 Task: Find a one-way flight from Aswan to Lima on December 27, using British Airways, departing between 10:00 AM and 12:00 PM.
Action: Mouse pressed left at (277, 196)
Screenshot: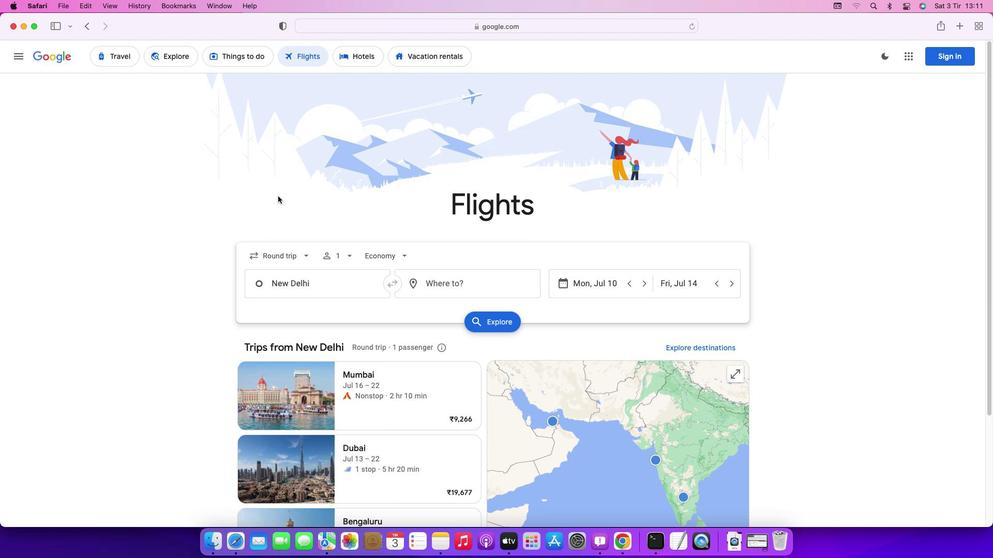 
Action: Mouse moved to (279, 260)
Screenshot: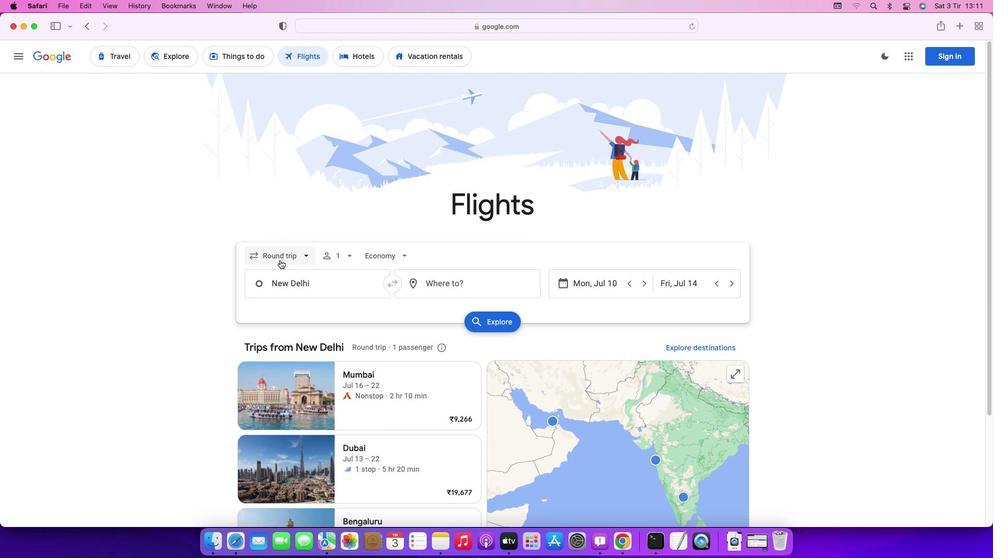 
Action: Mouse pressed left at (279, 260)
Screenshot: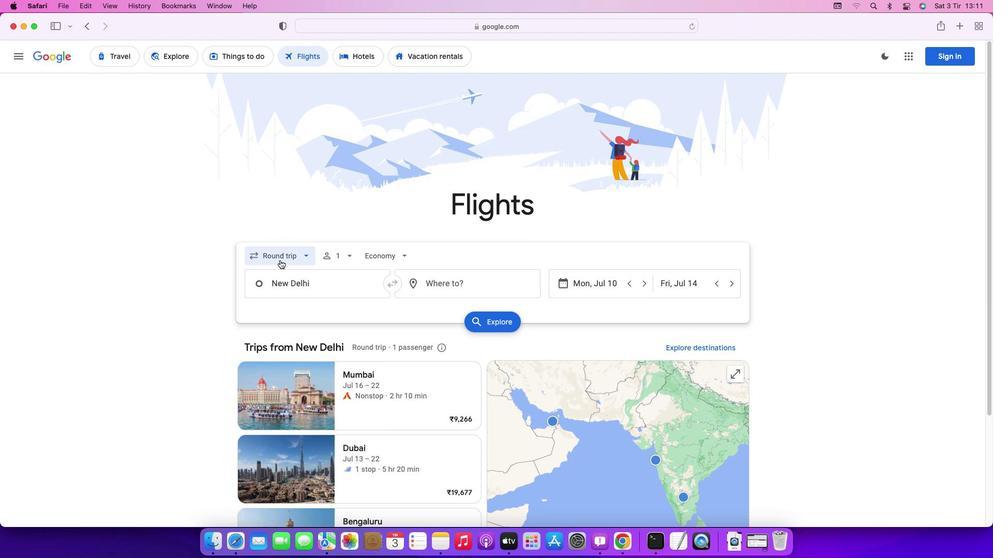 
Action: Mouse moved to (279, 308)
Screenshot: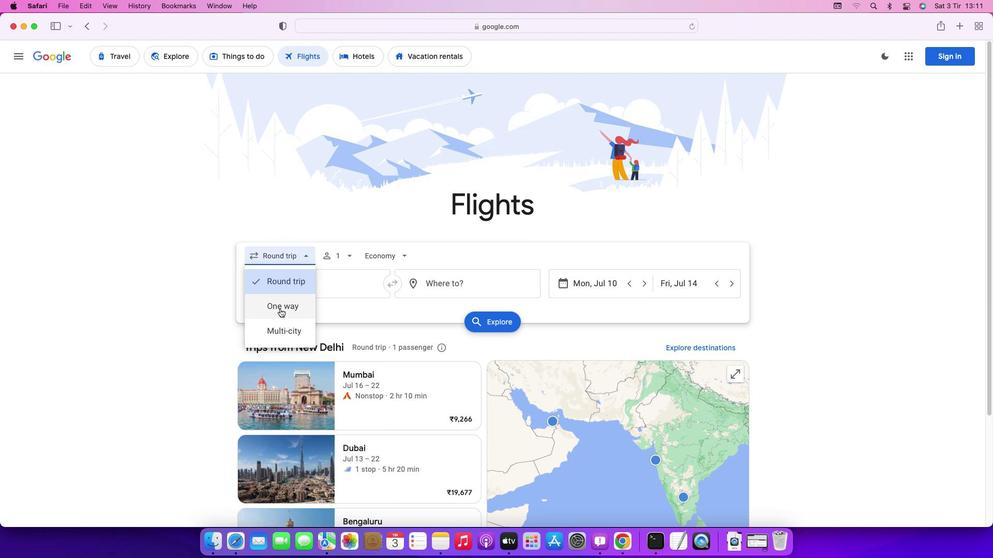 
Action: Mouse pressed left at (279, 308)
Screenshot: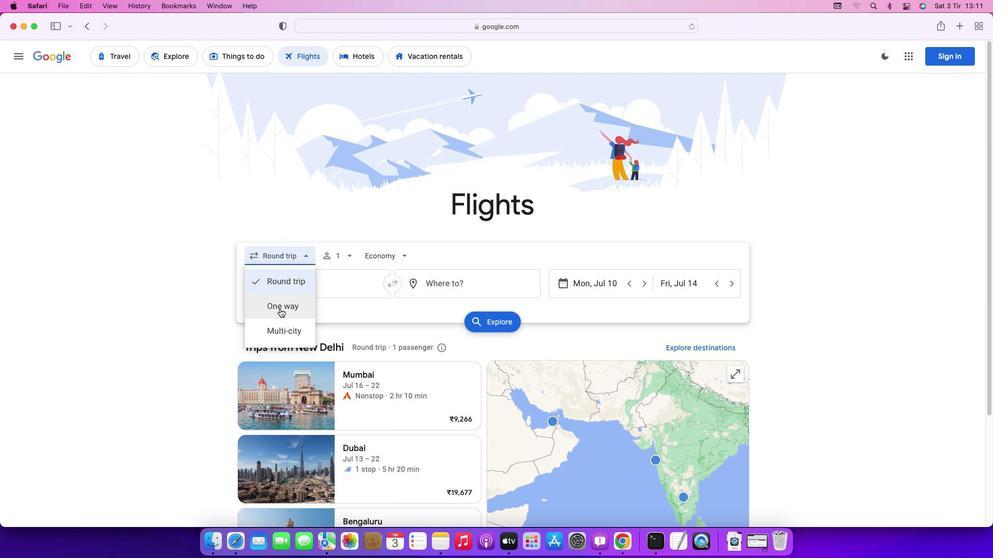 
Action: Mouse moved to (342, 258)
Screenshot: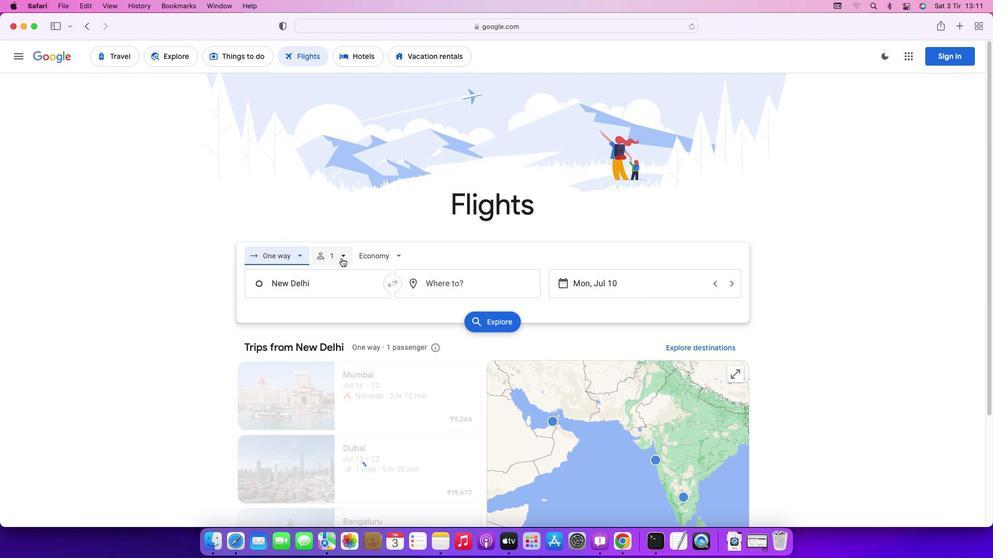 
Action: Mouse pressed left at (342, 258)
Screenshot: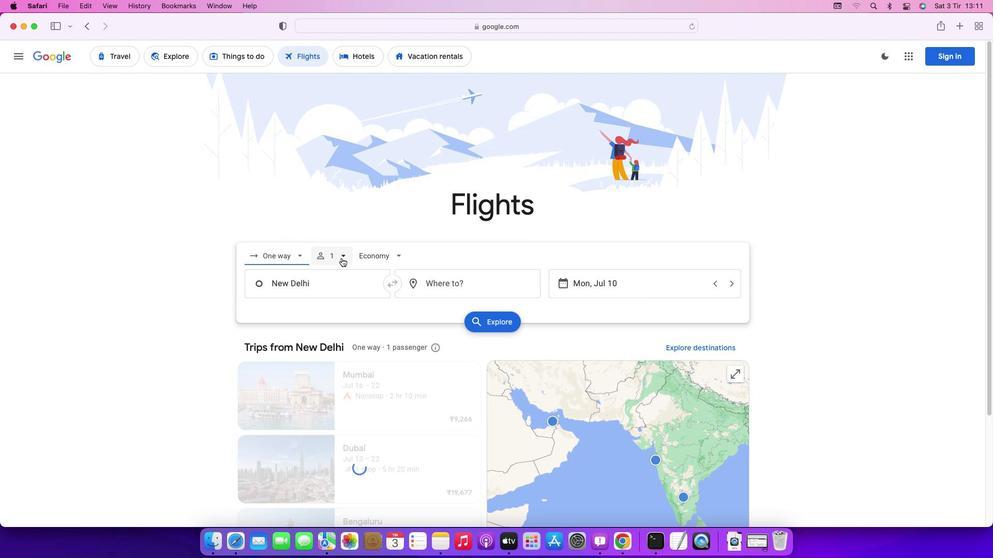 
Action: Mouse moved to (425, 282)
Screenshot: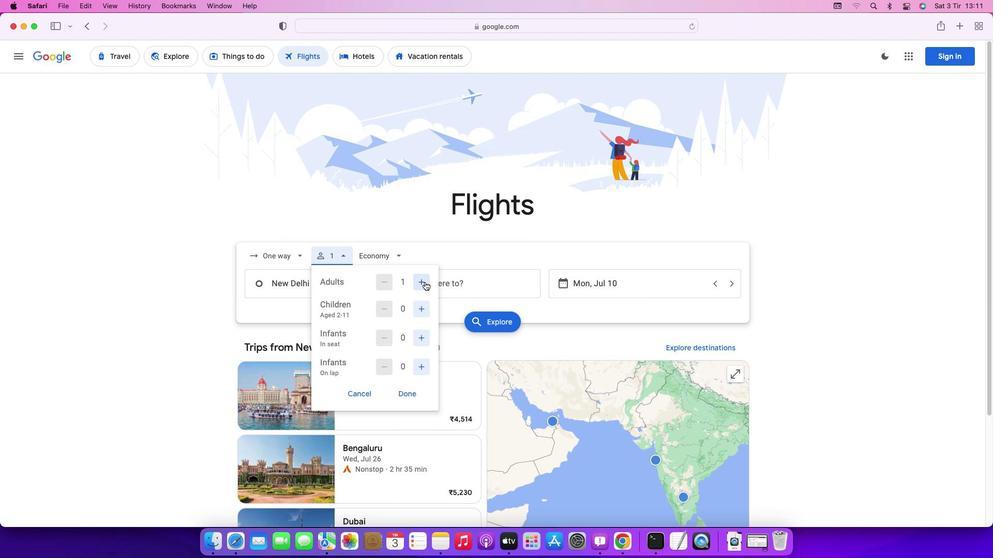 
Action: Mouse pressed left at (425, 282)
Screenshot: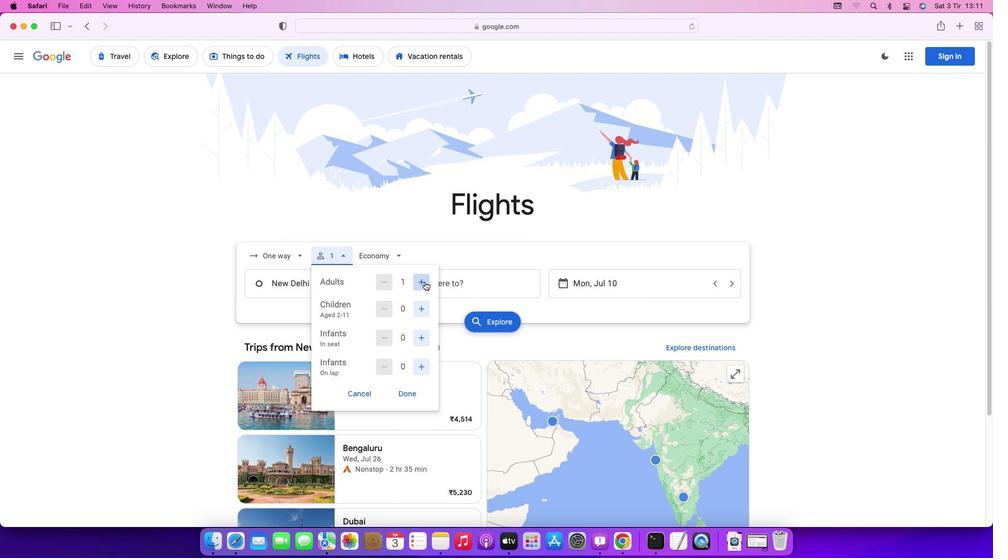 
Action: Mouse moved to (420, 309)
Screenshot: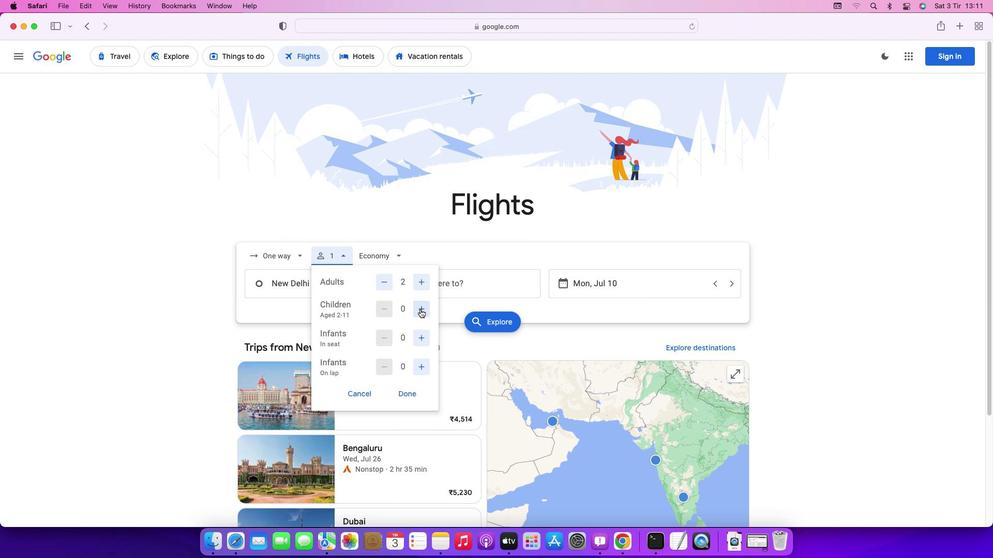 
Action: Mouse pressed left at (420, 309)
Screenshot: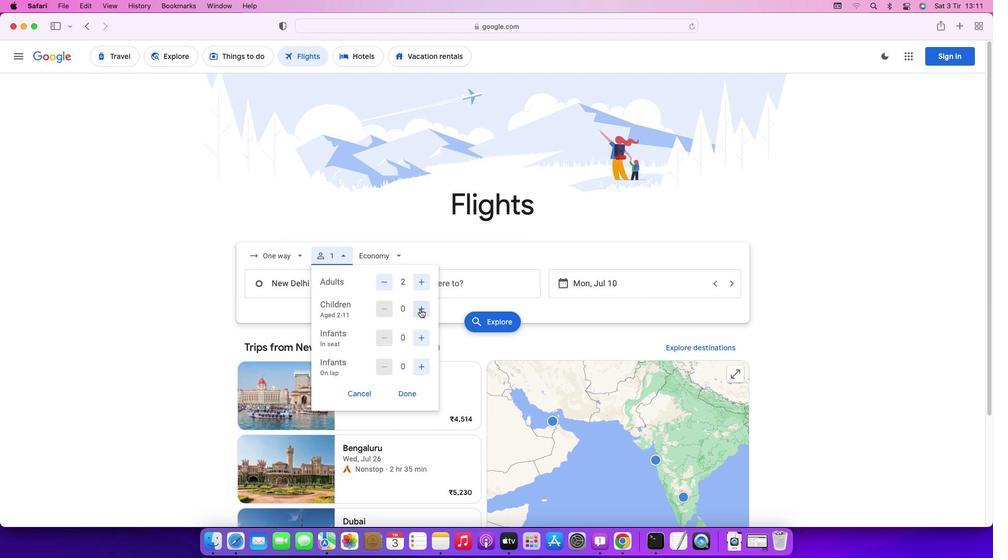 
Action: Mouse pressed left at (420, 309)
Screenshot: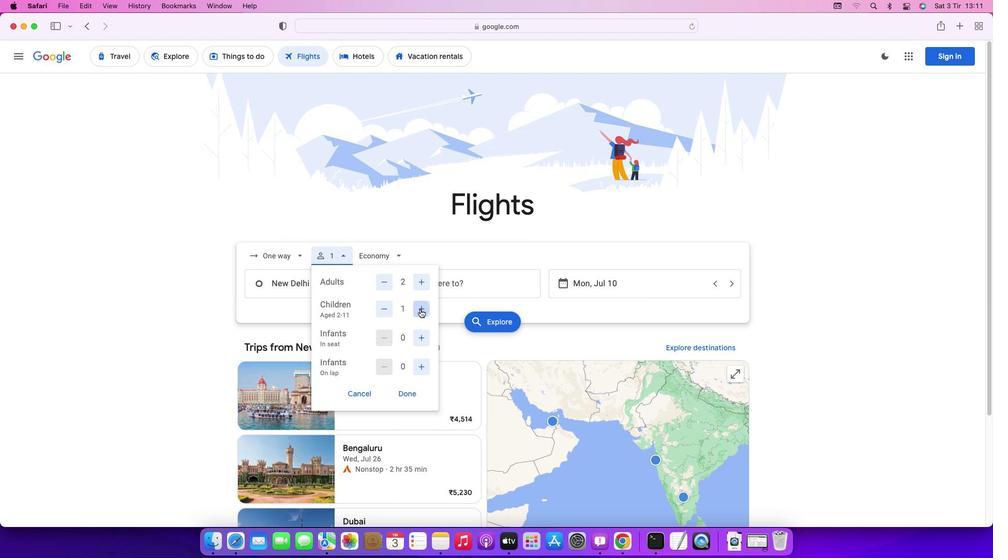 
Action: Mouse moved to (408, 392)
Screenshot: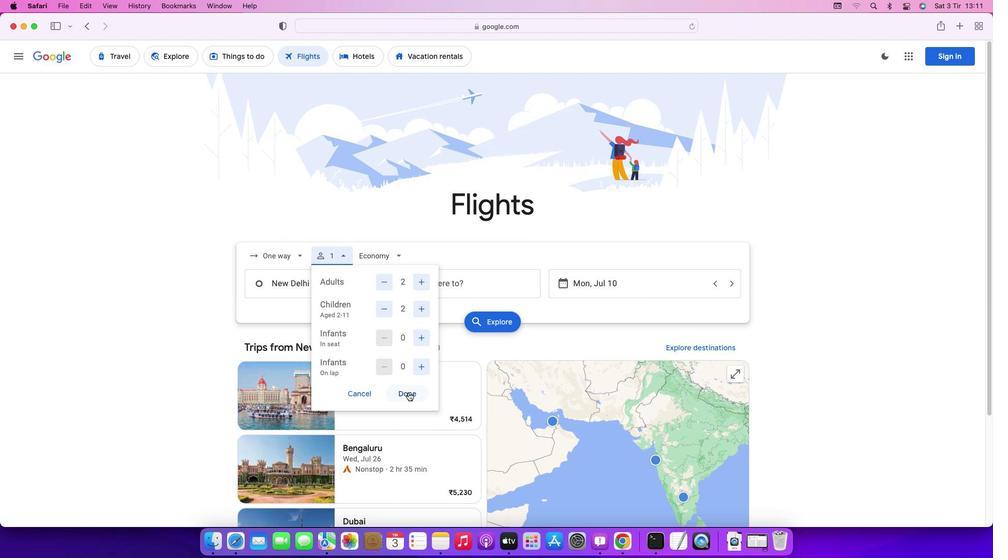 
Action: Mouse pressed left at (408, 392)
Screenshot: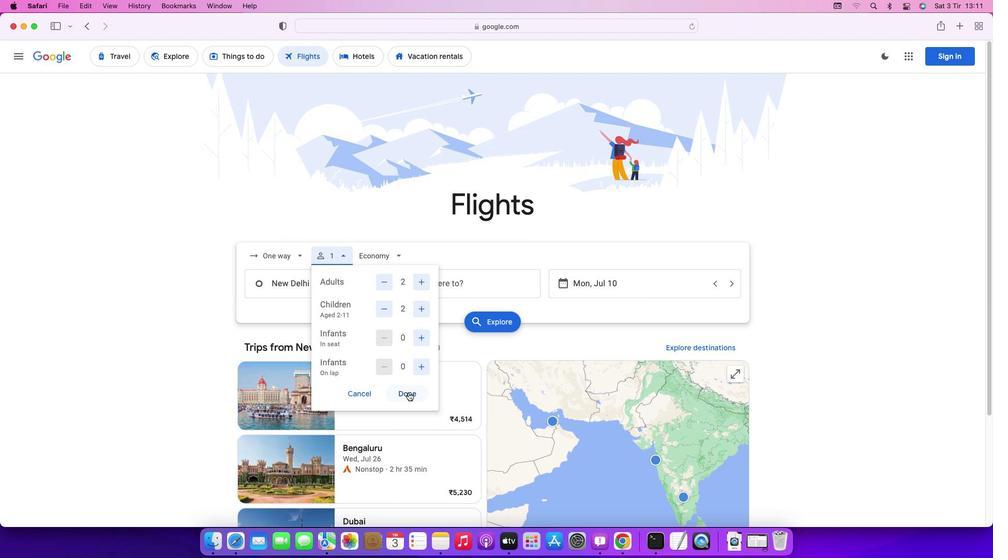 
Action: Mouse moved to (393, 259)
Screenshot: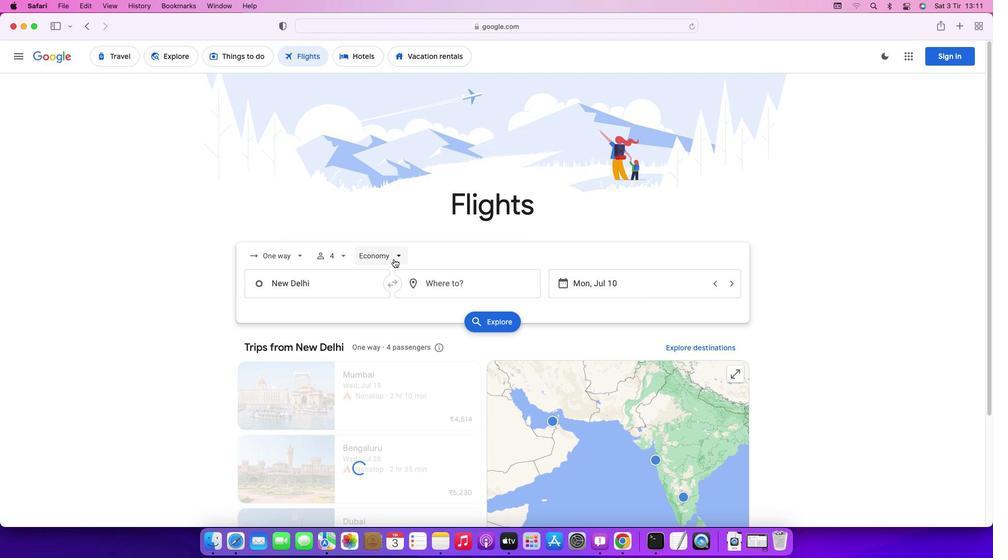 
Action: Mouse pressed left at (393, 259)
Screenshot: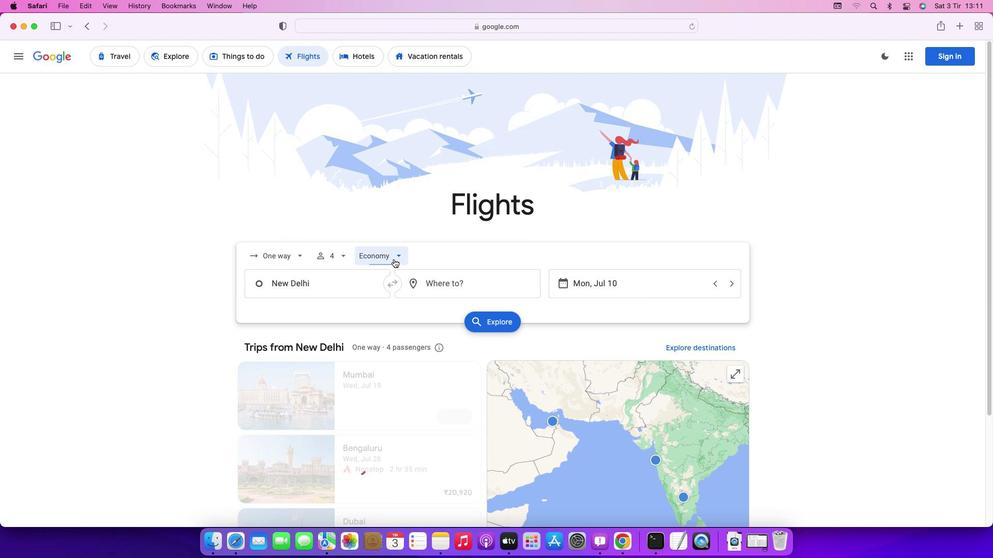 
Action: Mouse moved to (398, 281)
Screenshot: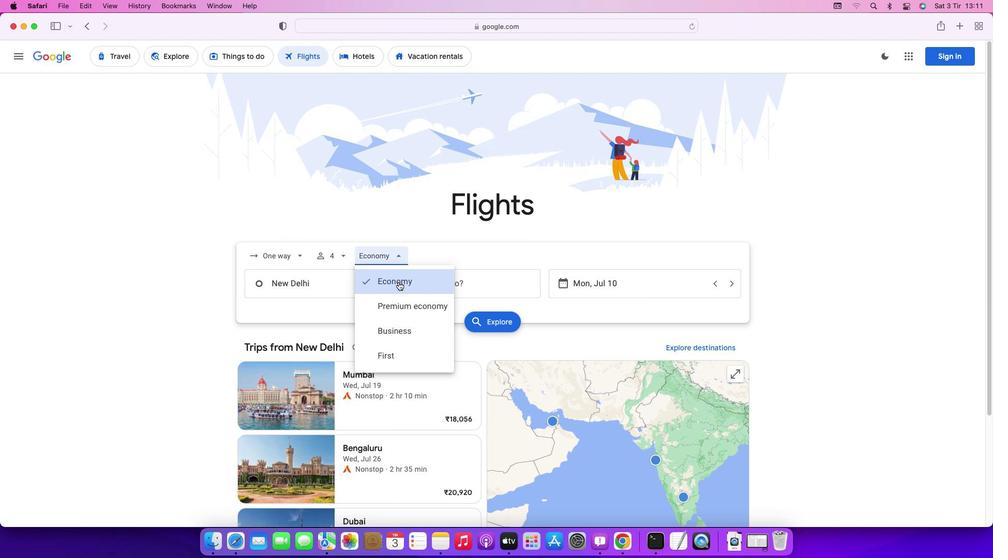 
Action: Mouse pressed left at (398, 281)
Screenshot: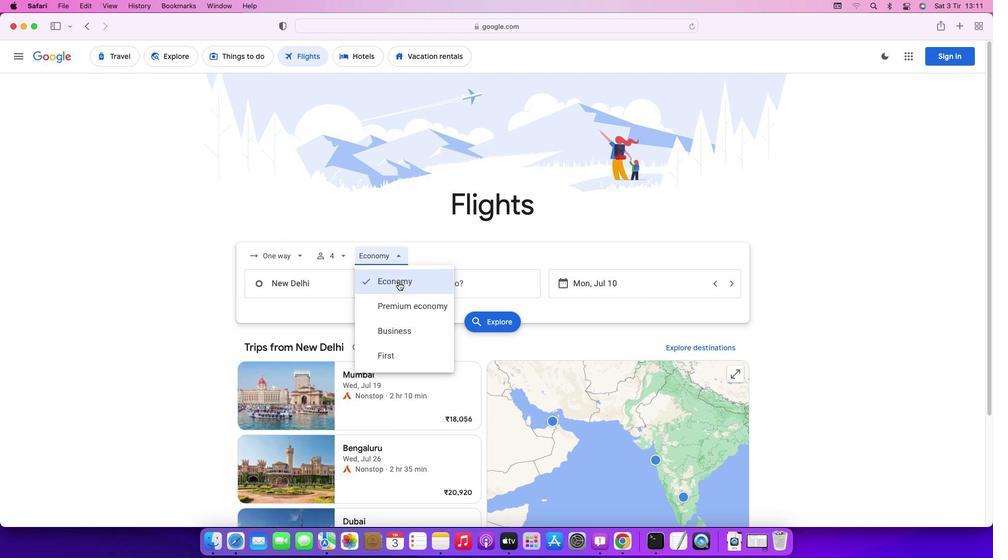 
Action: Mouse moved to (321, 287)
Screenshot: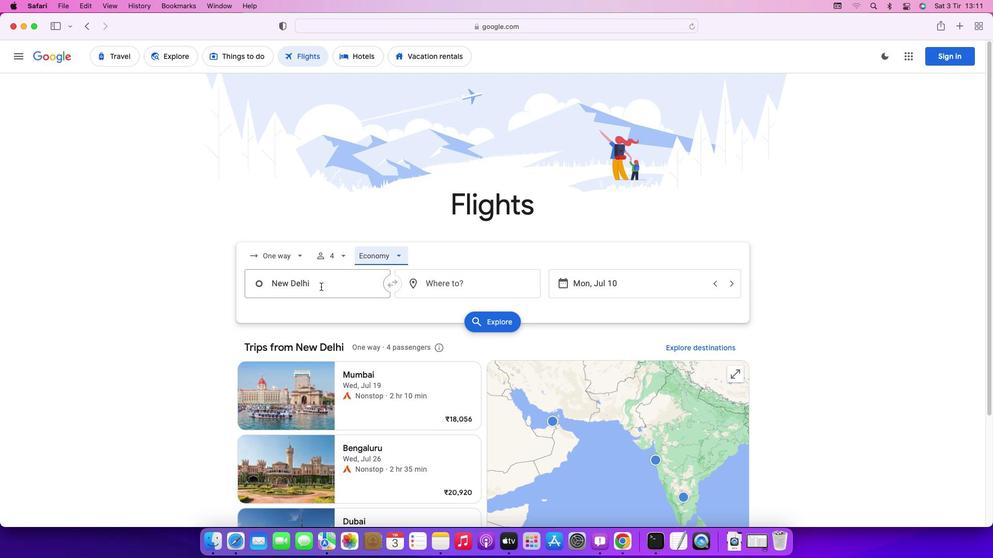 
Action: Mouse pressed left at (321, 287)
Screenshot: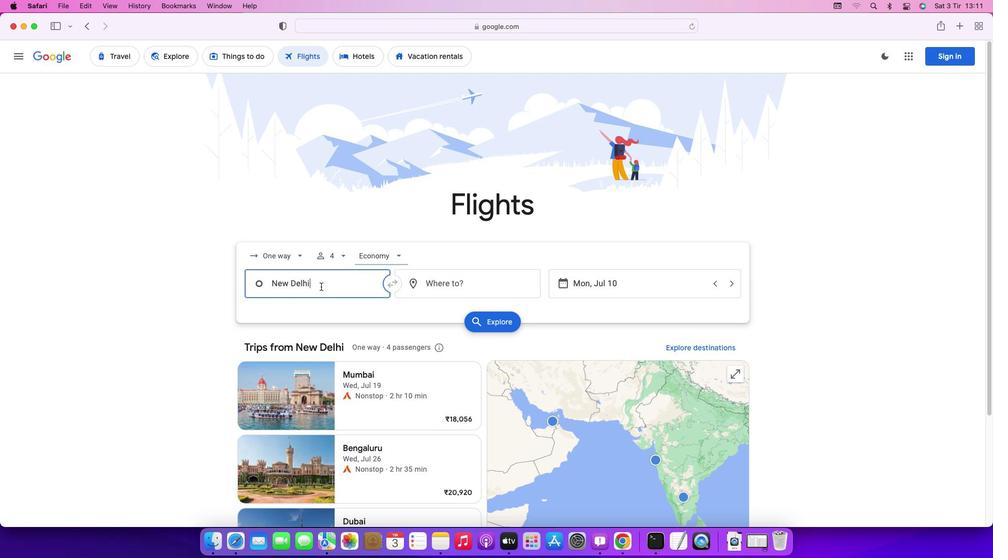 
Action: Mouse moved to (320, 286)
Screenshot: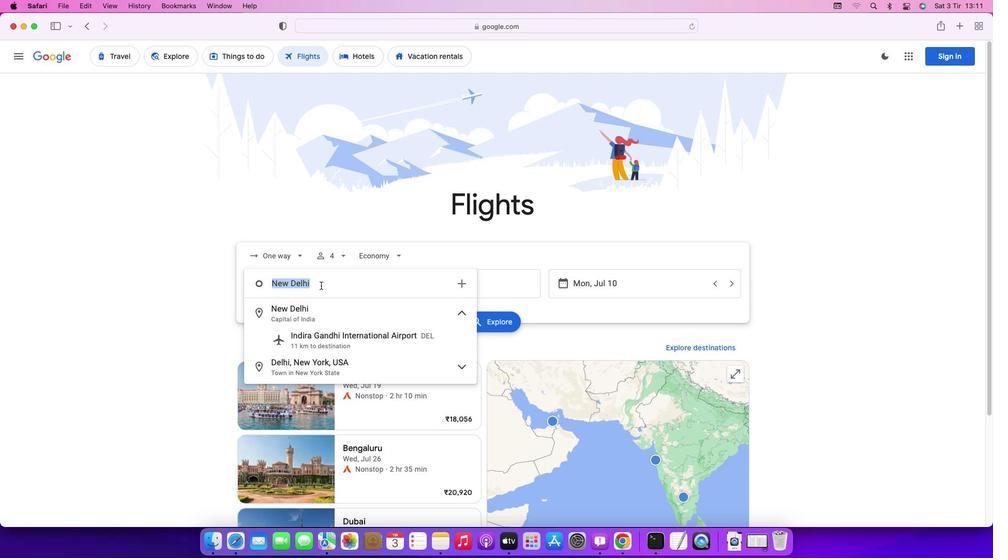 
Action: Key pressed Key.backspaceKey.caps_lock'A'Key.caps_lock's''w''a''n'Key.enter
Screenshot: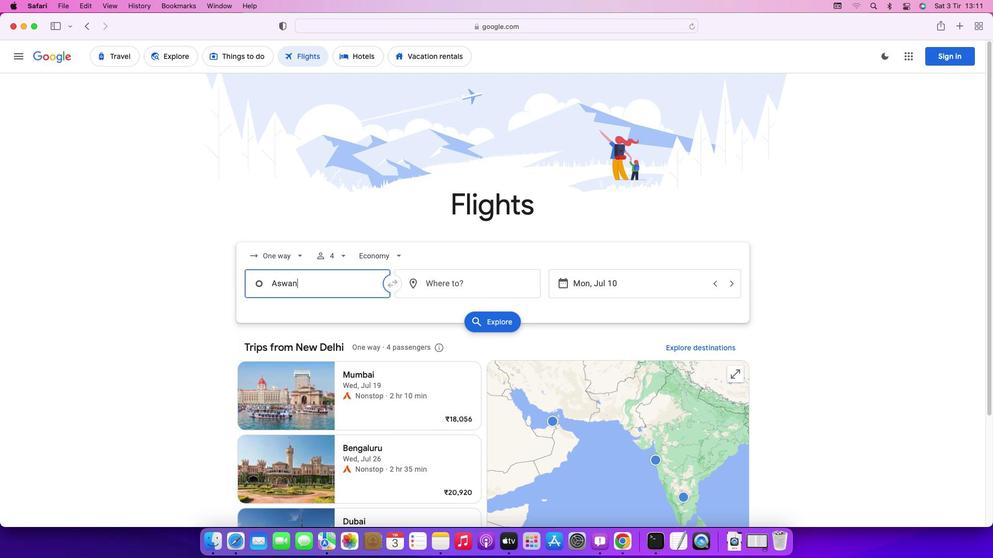 
Action: Mouse moved to (455, 283)
Screenshot: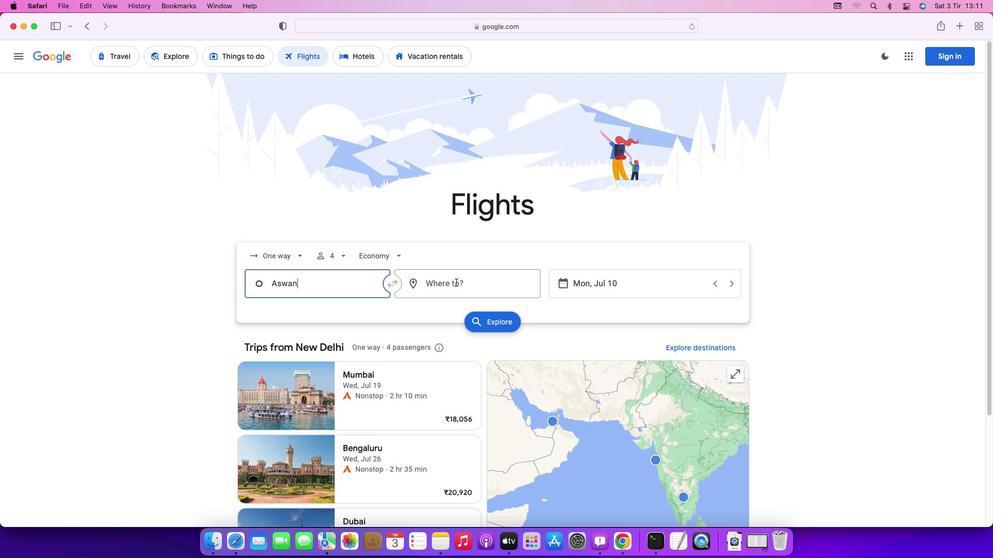 
Action: Mouse pressed left at (455, 283)
Screenshot: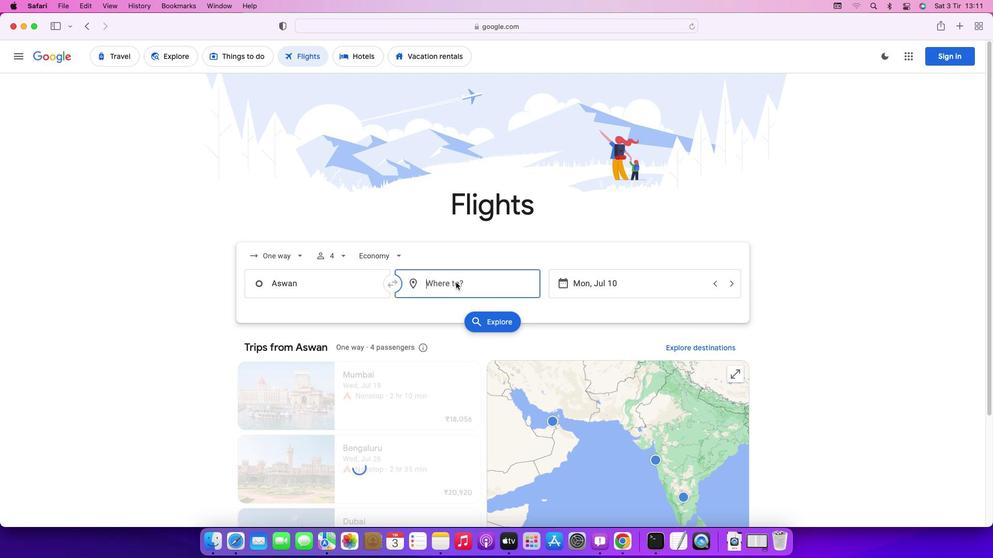 
Action: Key pressed Key.caps_lock'L'Key.caps_lock'i''m''a'Key.enter
Screenshot: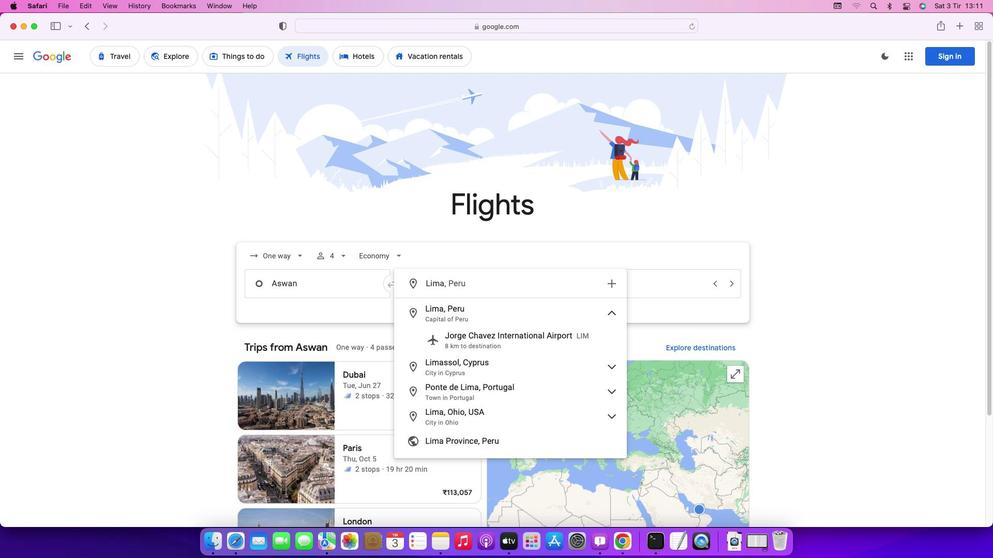 
Action: Mouse moved to (631, 277)
Screenshot: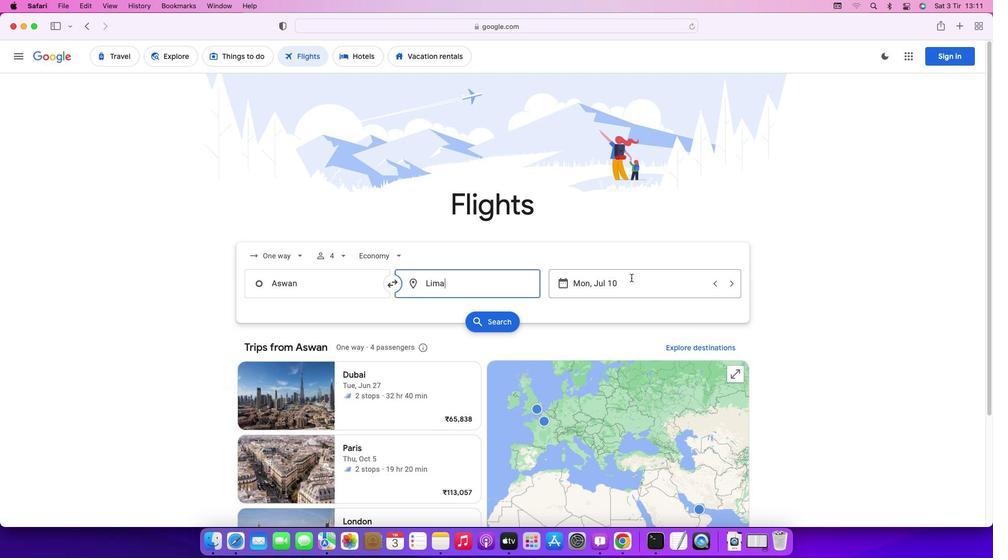 
Action: Mouse pressed left at (631, 277)
Screenshot: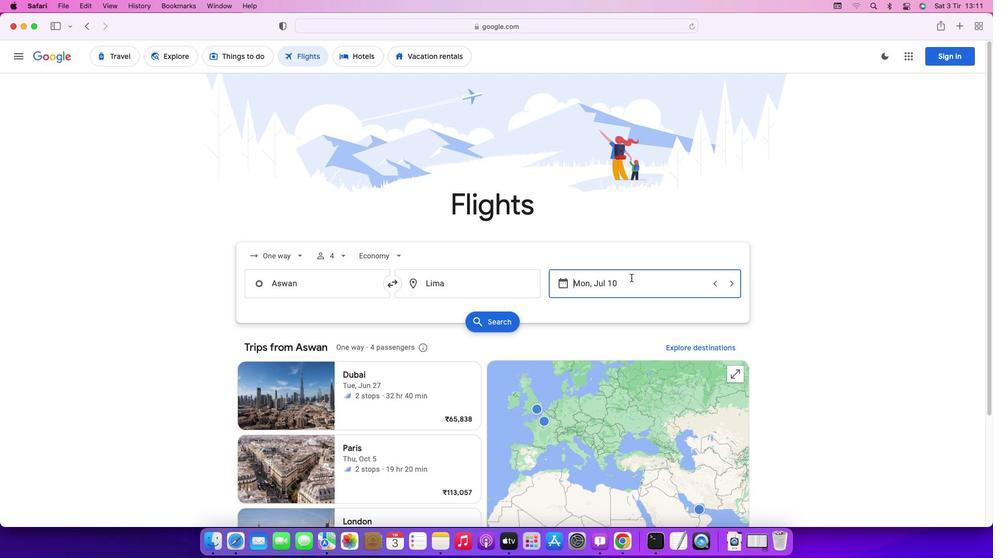 
Action: Mouse moved to (752, 389)
Screenshot: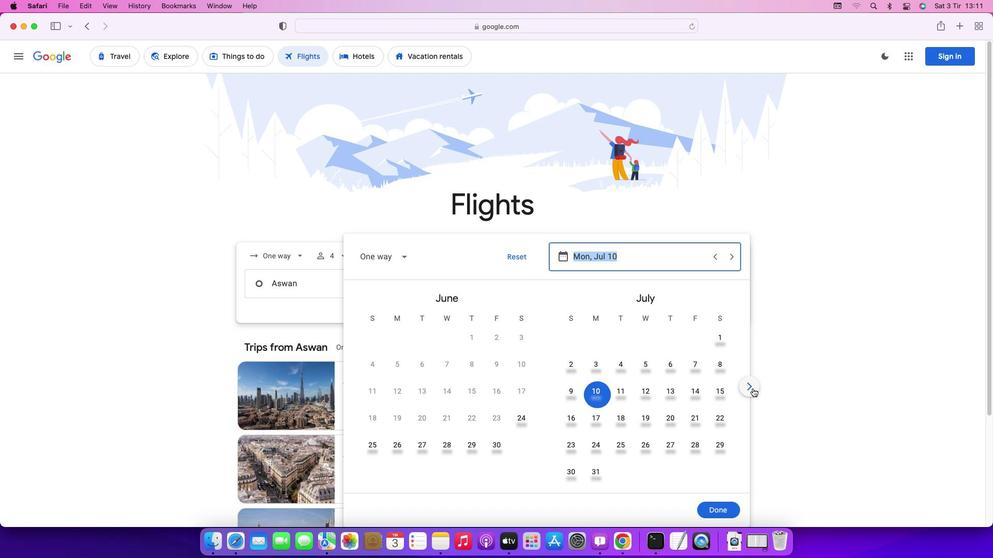 
Action: Mouse pressed left at (752, 389)
Screenshot: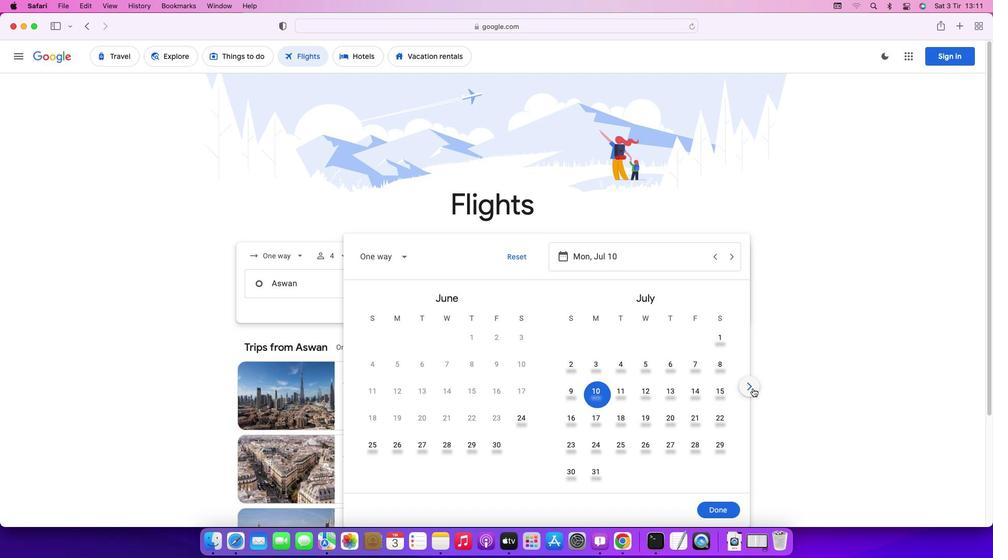 
Action: Mouse moved to (749, 387)
Screenshot: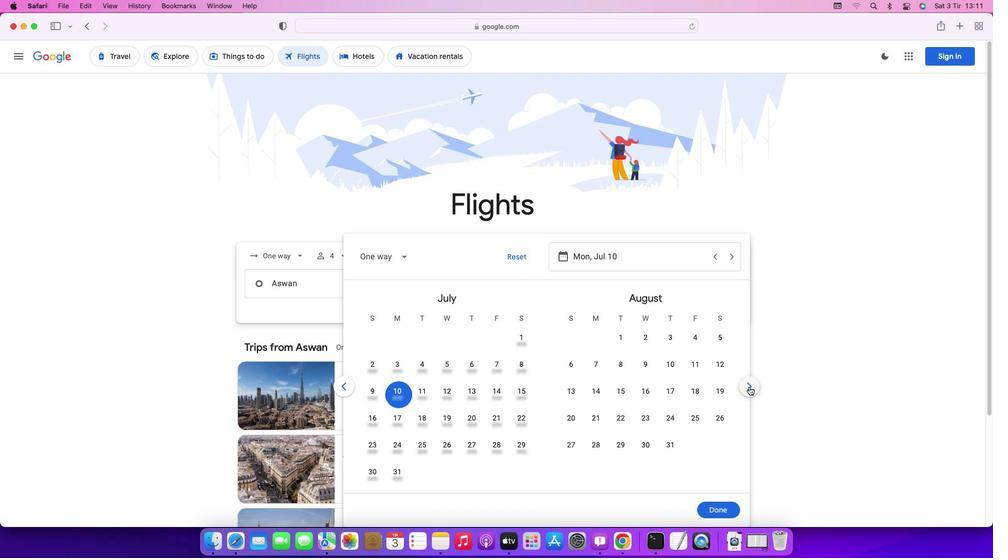 
Action: Mouse pressed left at (749, 387)
Screenshot: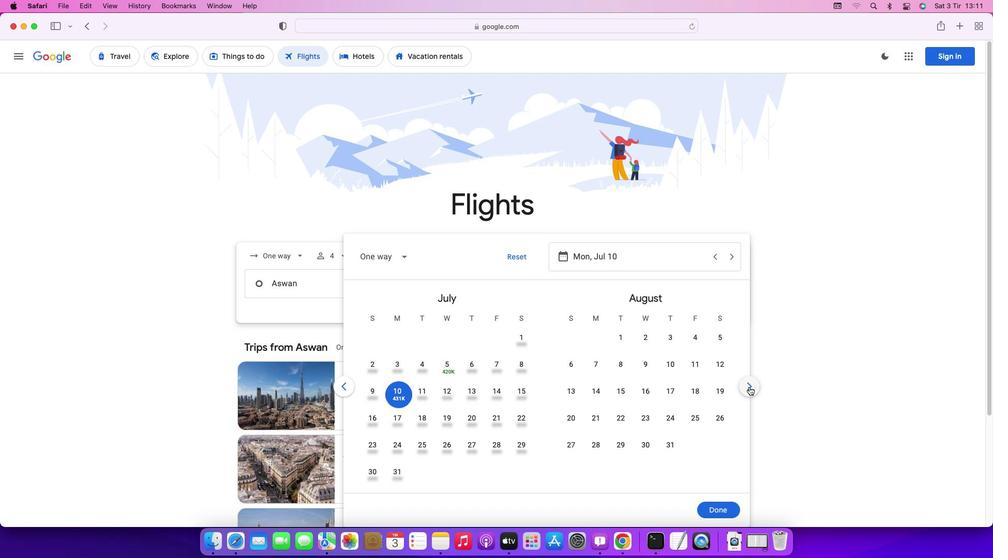 
Action: Mouse pressed left at (749, 387)
Screenshot: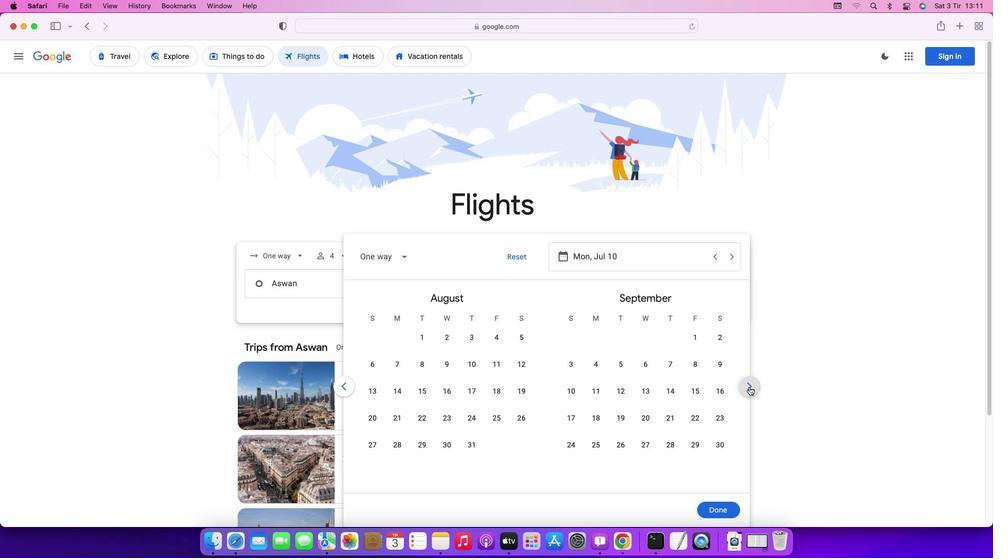 
Action: Mouse moved to (749, 387)
Screenshot: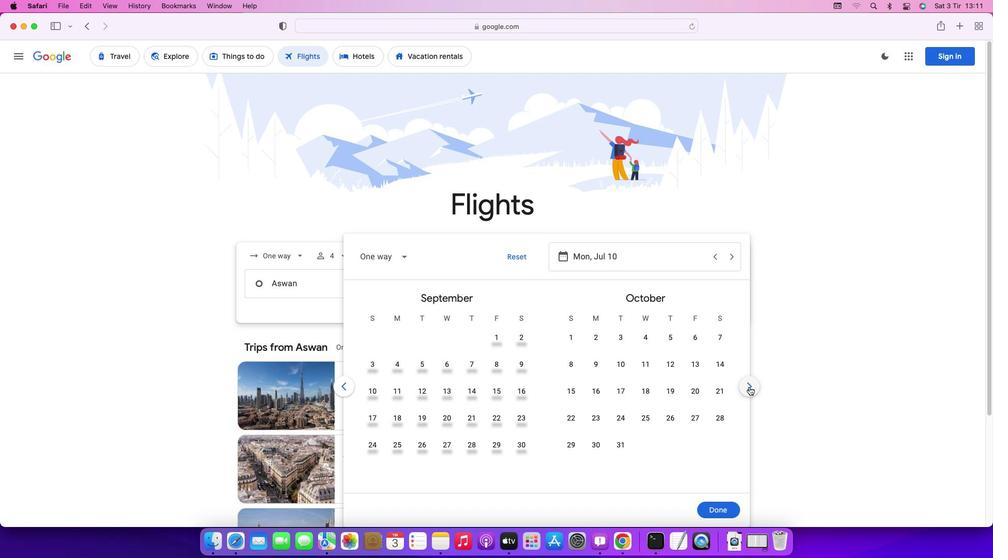 
Action: Mouse pressed left at (749, 387)
Screenshot: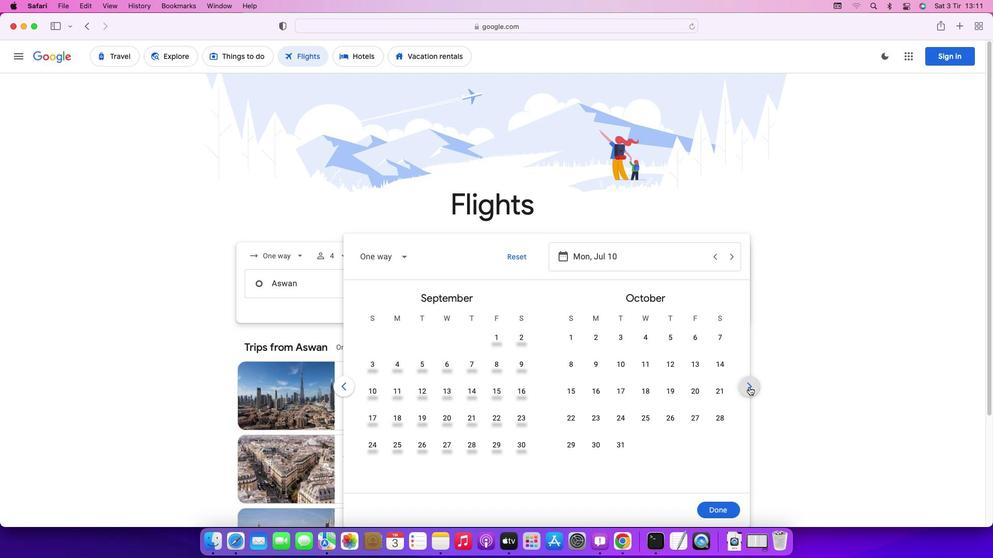 
Action: Mouse pressed left at (749, 387)
Screenshot: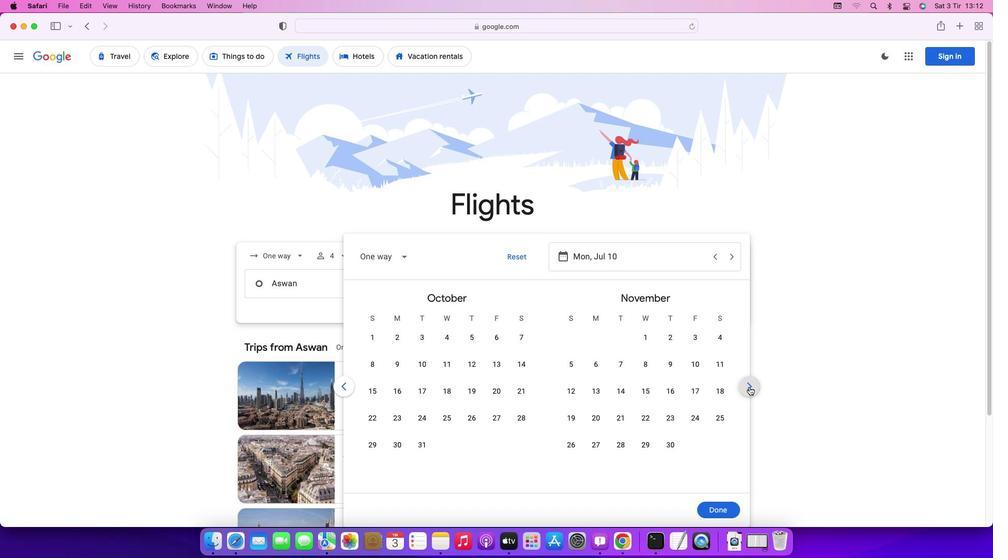 
Action: Mouse moved to (646, 446)
Screenshot: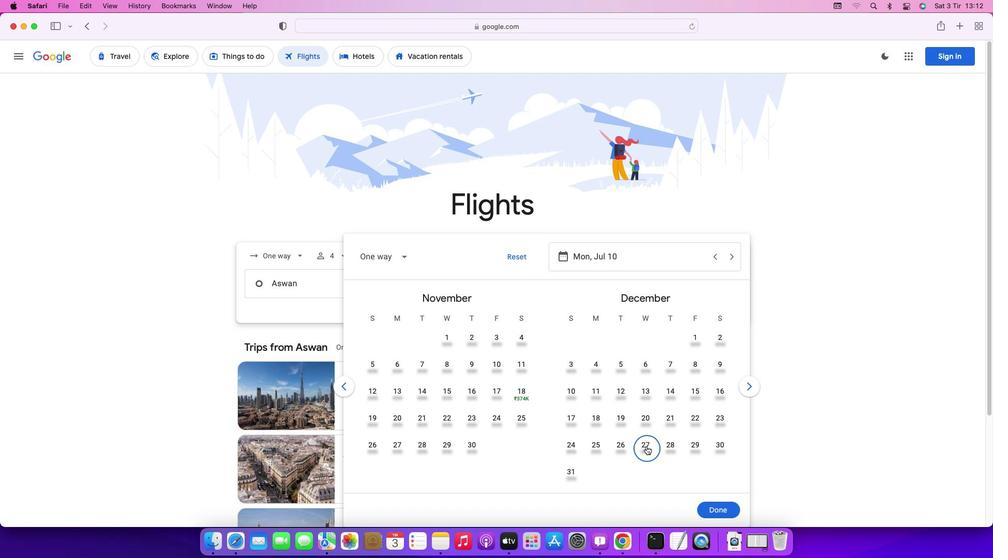 
Action: Mouse pressed left at (646, 446)
Screenshot: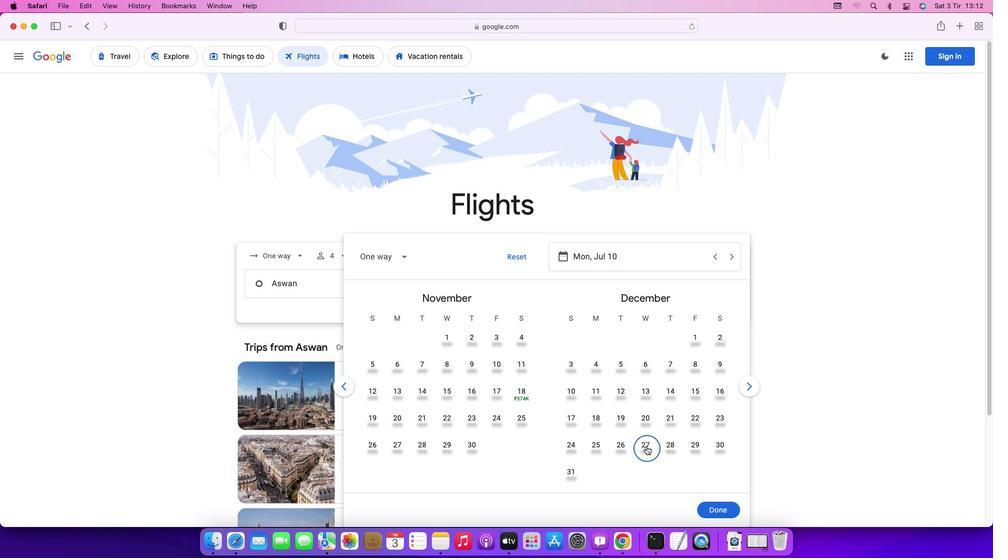 
Action: Mouse moved to (721, 509)
Screenshot: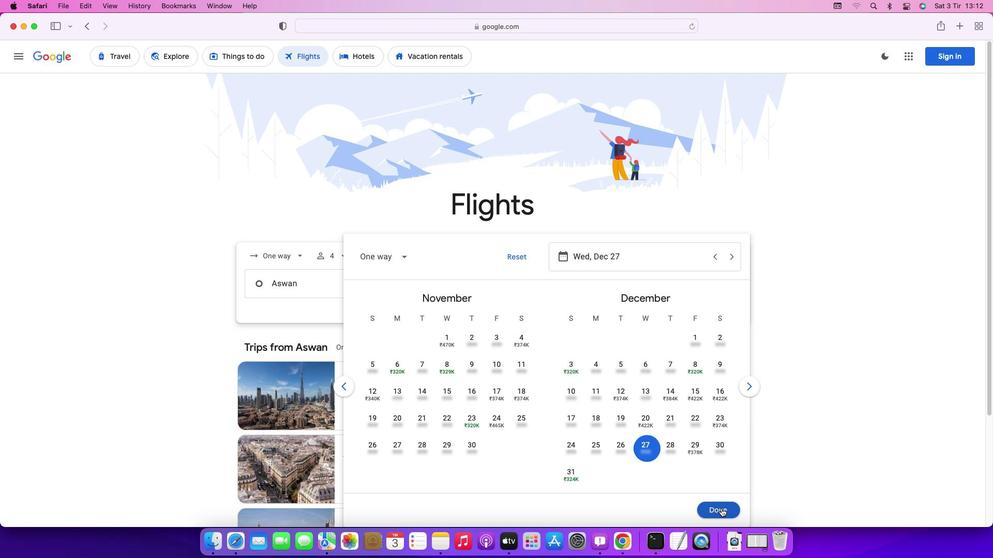 
Action: Mouse pressed left at (721, 509)
Screenshot: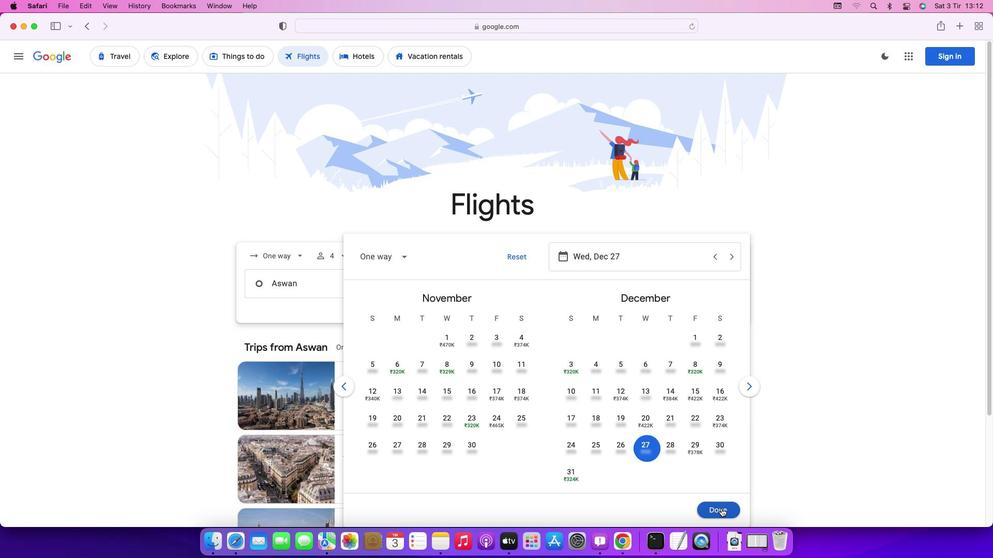 
Action: Mouse moved to (507, 321)
Screenshot: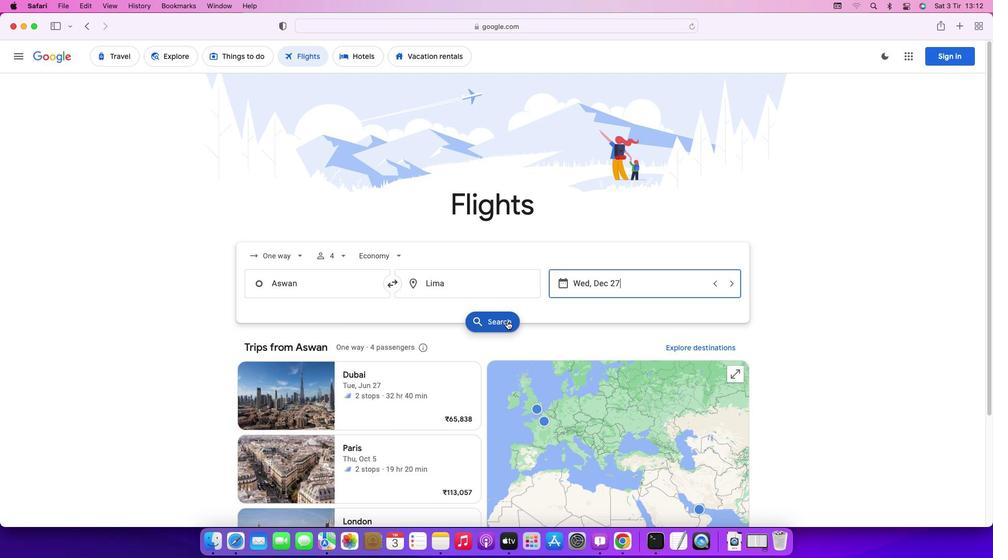 
Action: Mouse pressed left at (507, 321)
Screenshot: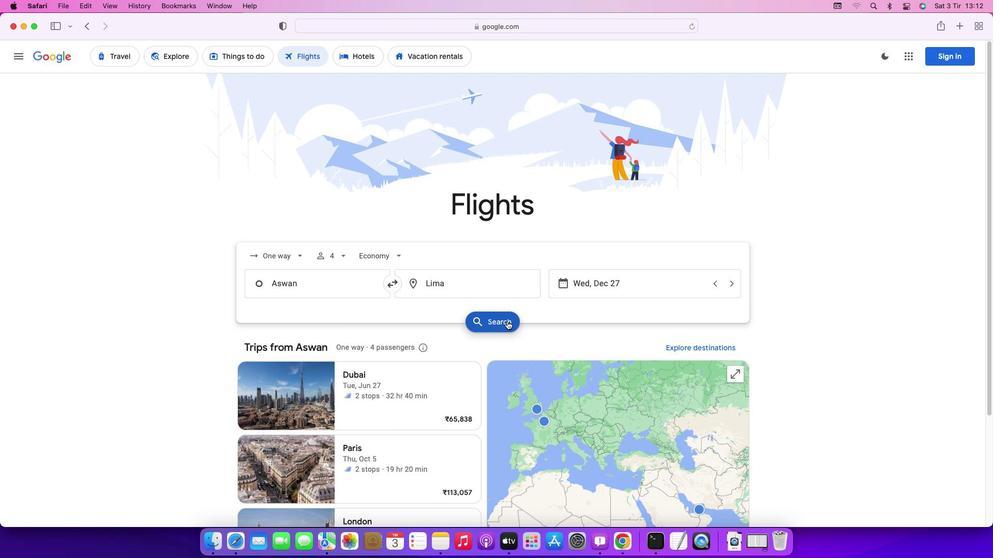 
Action: Mouse moved to (317, 153)
Screenshot: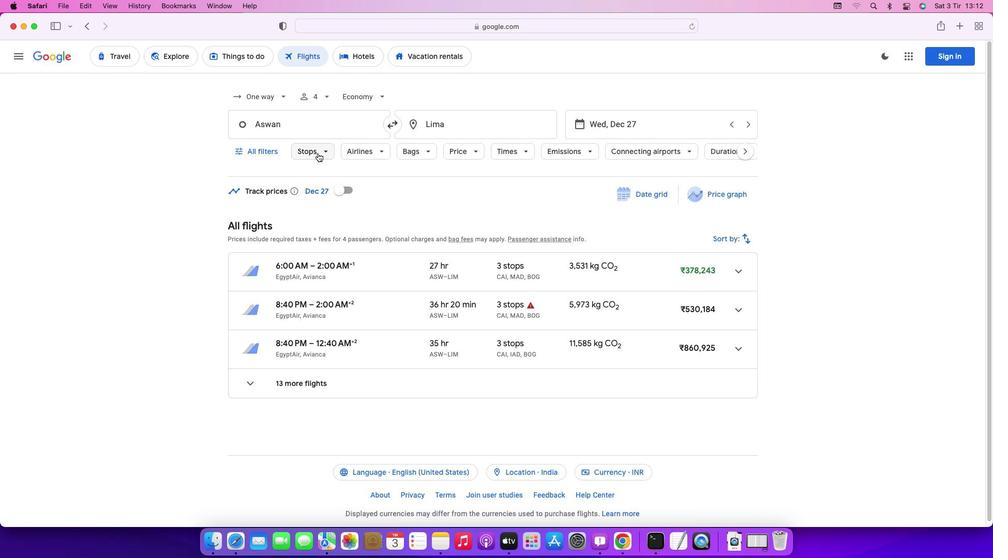 
Action: Mouse pressed left at (317, 153)
Screenshot: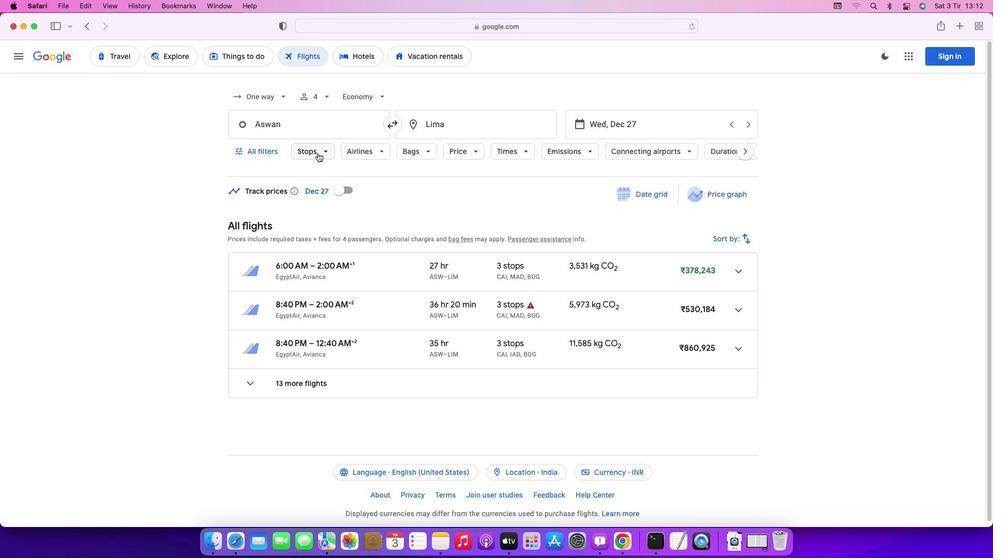 
Action: Mouse moved to (316, 202)
Screenshot: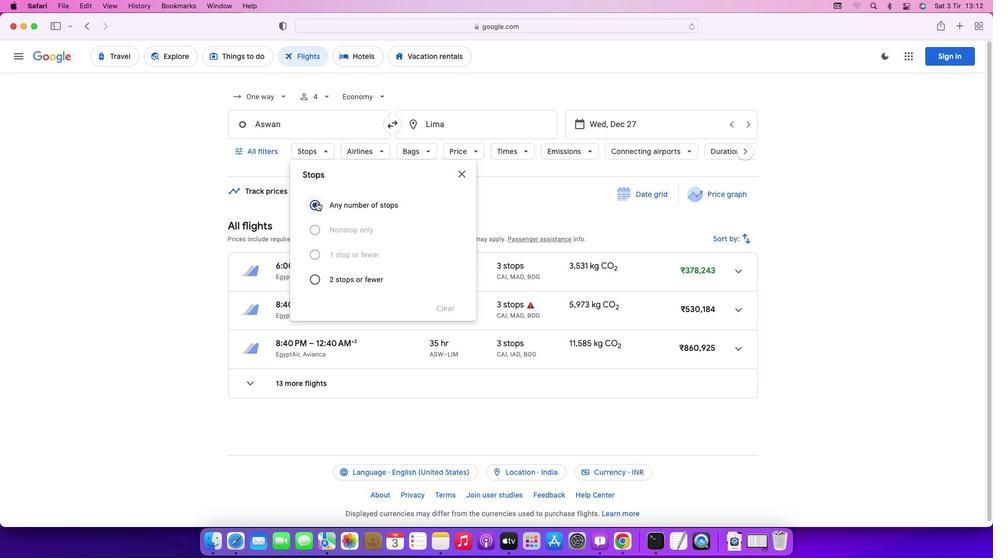 
Action: Mouse pressed left at (316, 202)
Screenshot: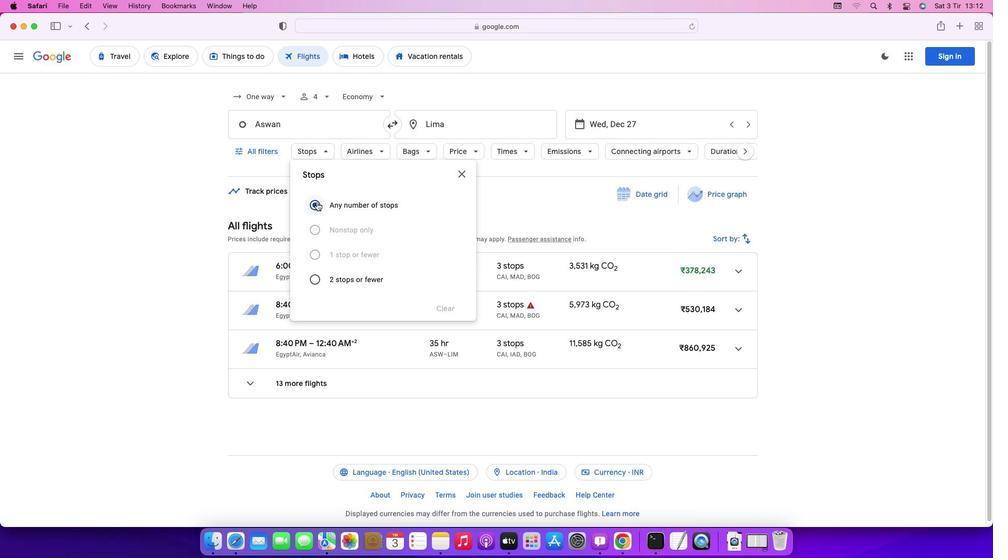 
Action: Mouse moved to (371, 149)
Screenshot: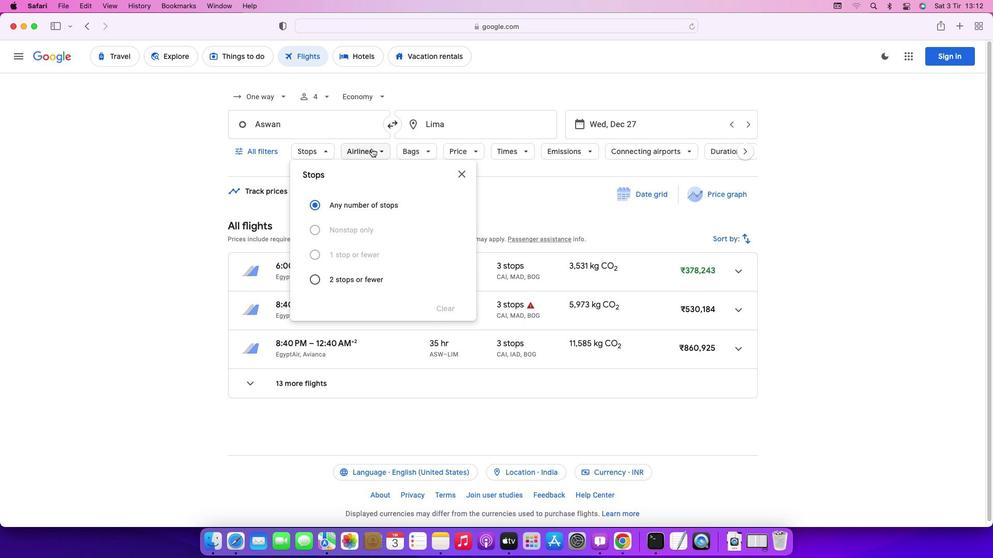
Action: Mouse pressed left at (371, 149)
Screenshot: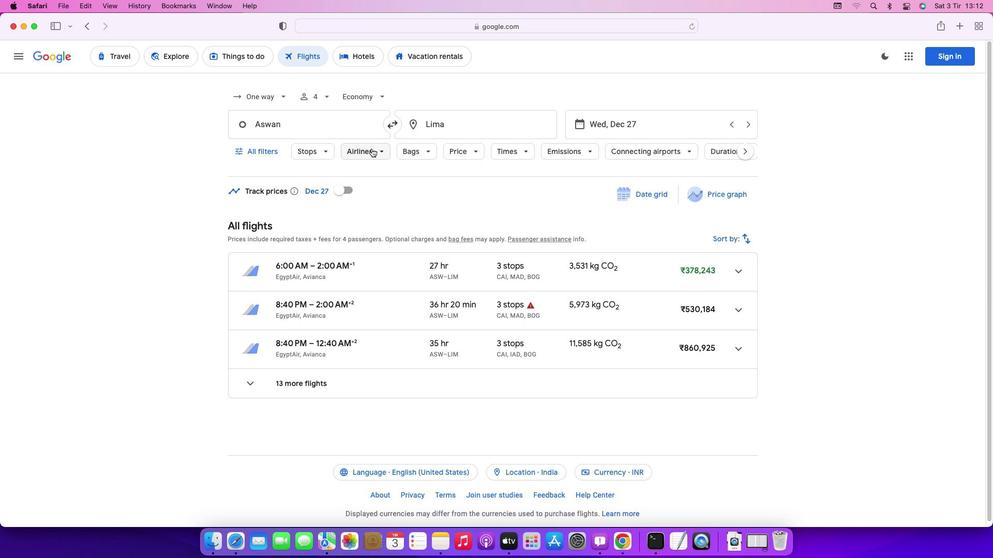 
Action: Mouse moved to (494, 204)
Screenshot: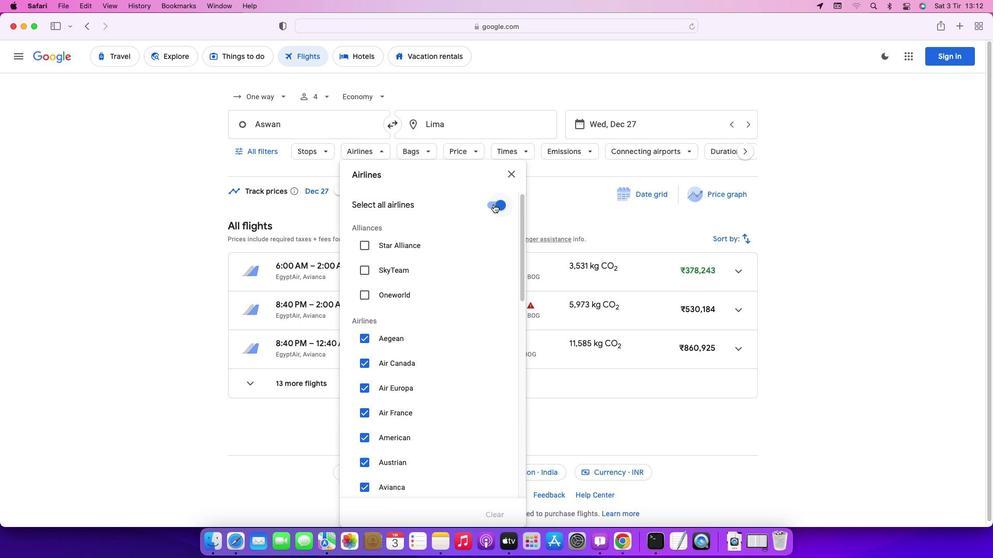 
Action: Mouse pressed left at (494, 204)
Screenshot: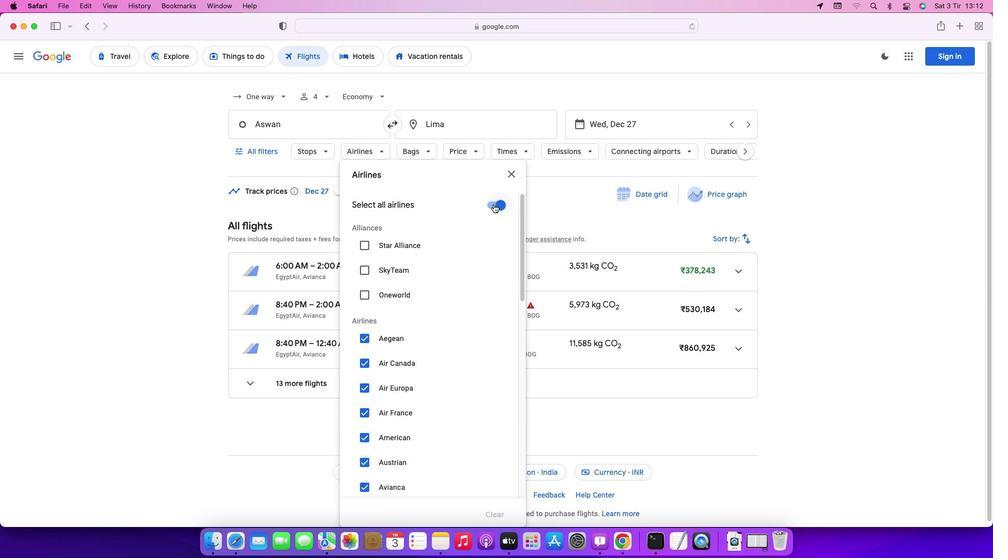 
Action: Mouse moved to (436, 375)
Screenshot: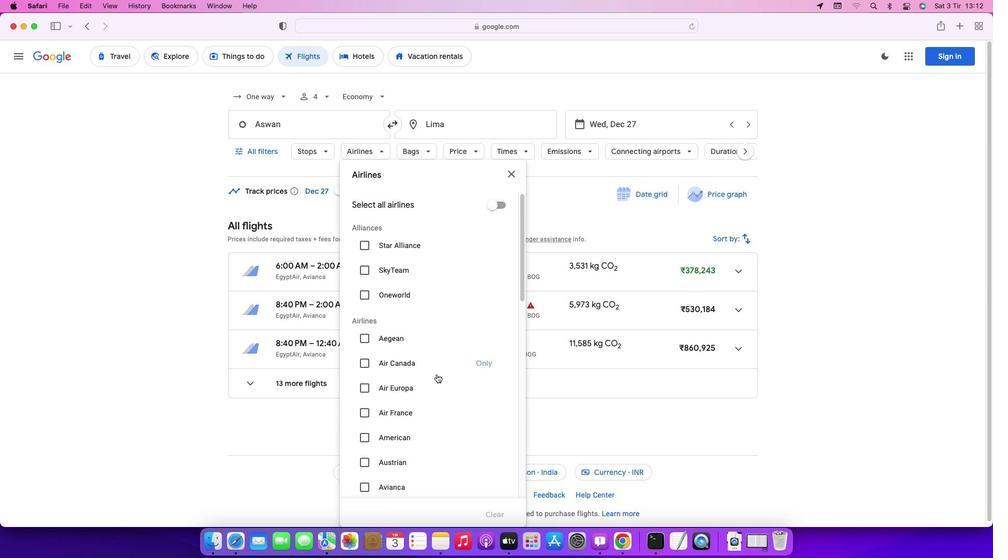 
Action: Mouse scrolled (436, 375) with delta (0, 0)
Screenshot: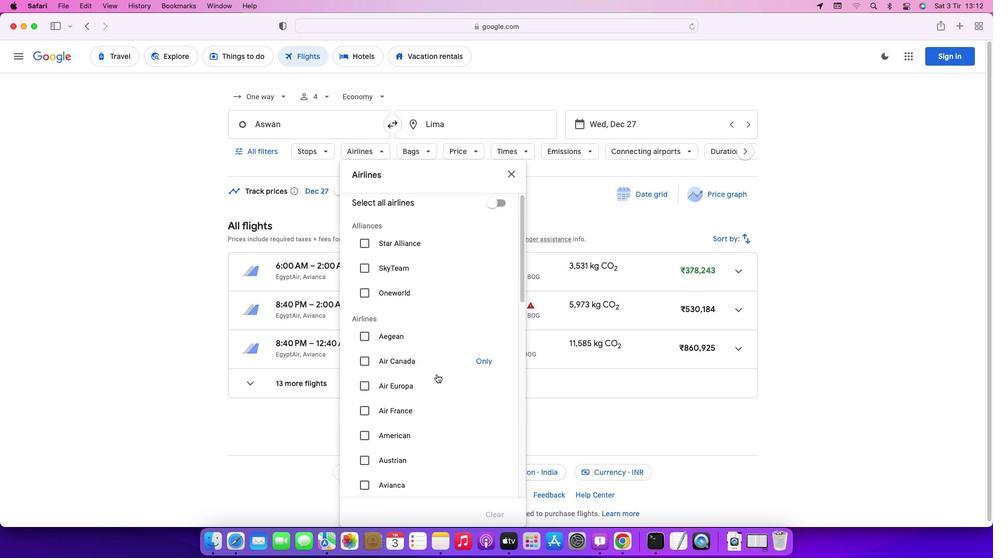 
Action: Mouse scrolled (436, 375) with delta (0, 0)
Screenshot: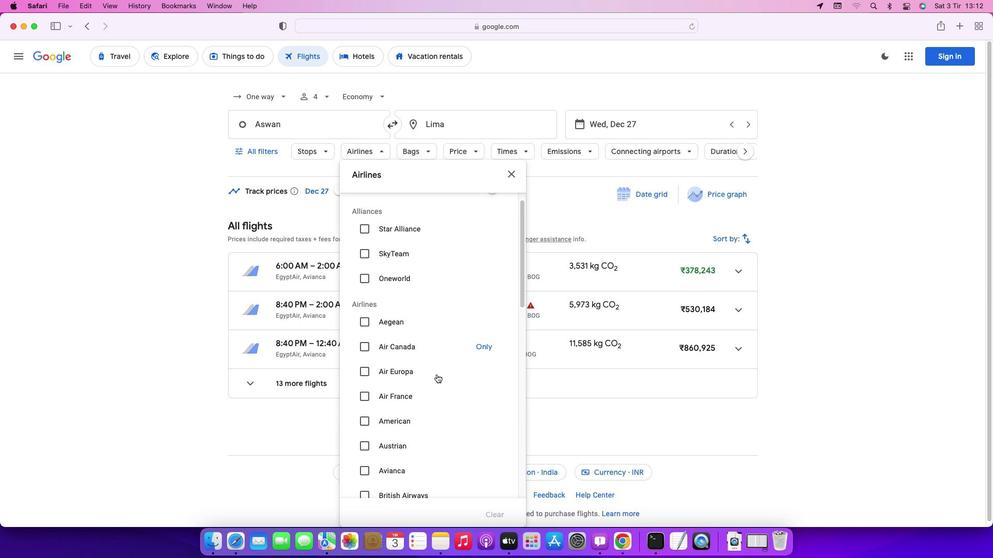 
Action: Mouse scrolled (436, 375) with delta (0, 0)
Screenshot: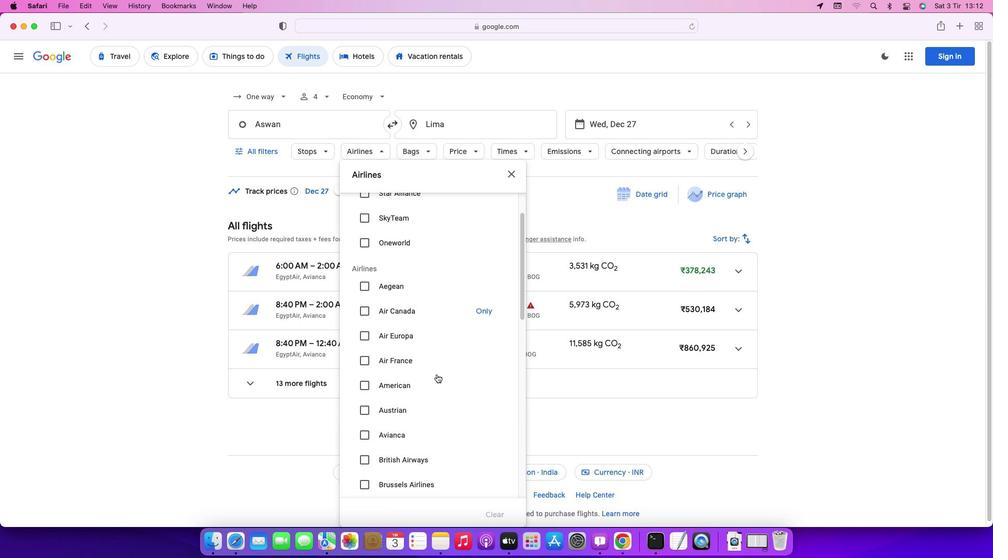 
Action: Mouse scrolled (436, 375) with delta (0, 0)
Screenshot: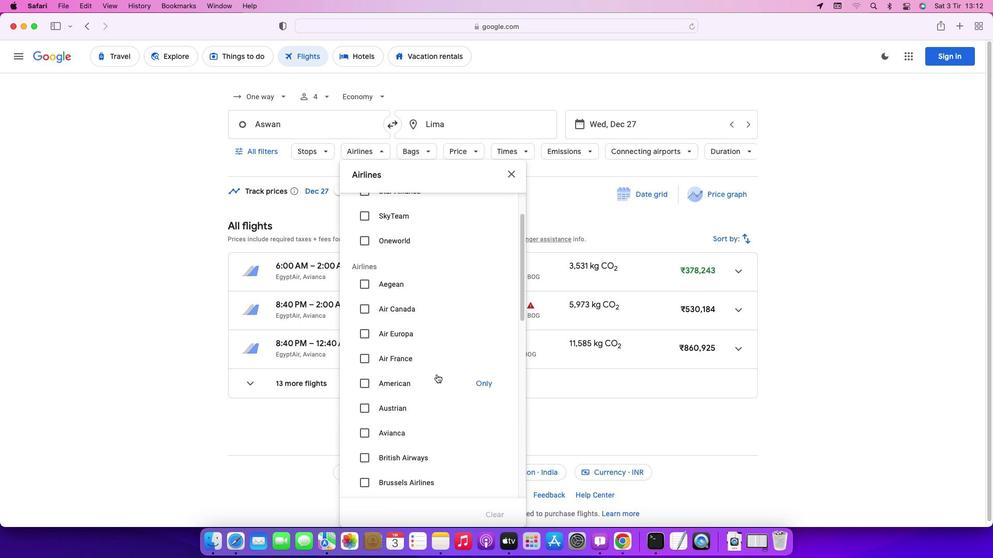 
Action: Mouse scrolled (436, 375) with delta (0, 0)
Screenshot: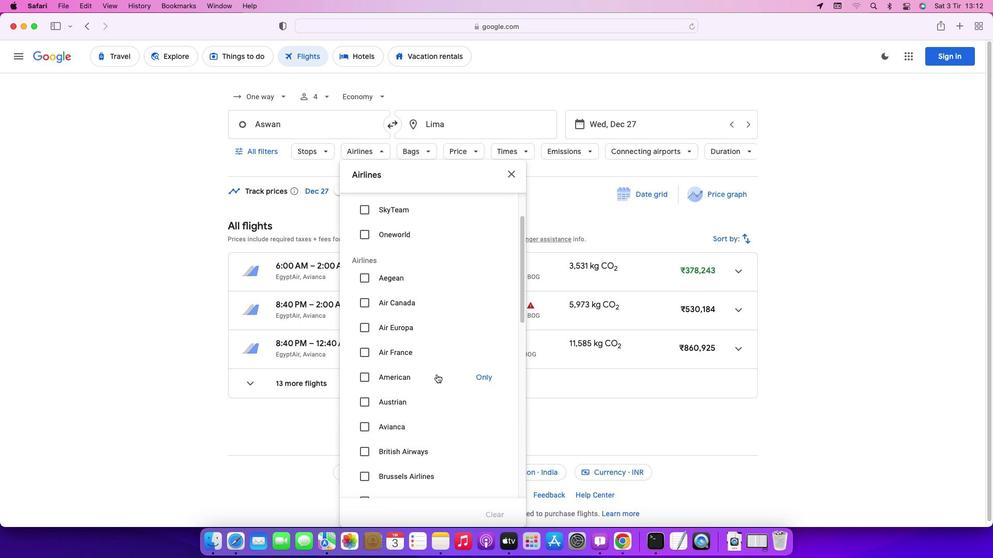 
Action: Mouse scrolled (436, 375) with delta (0, 0)
Screenshot: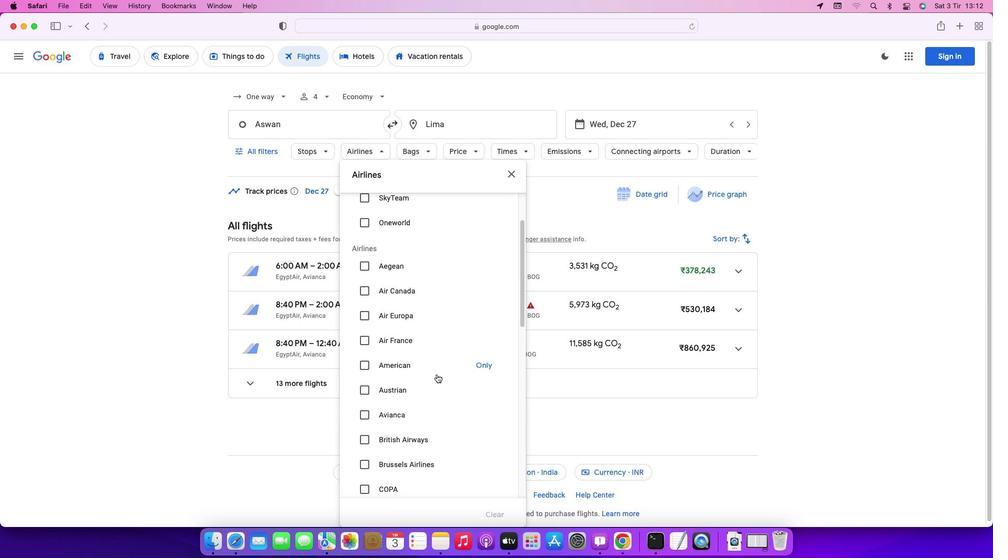 
Action: Mouse scrolled (436, 375) with delta (0, 0)
Screenshot: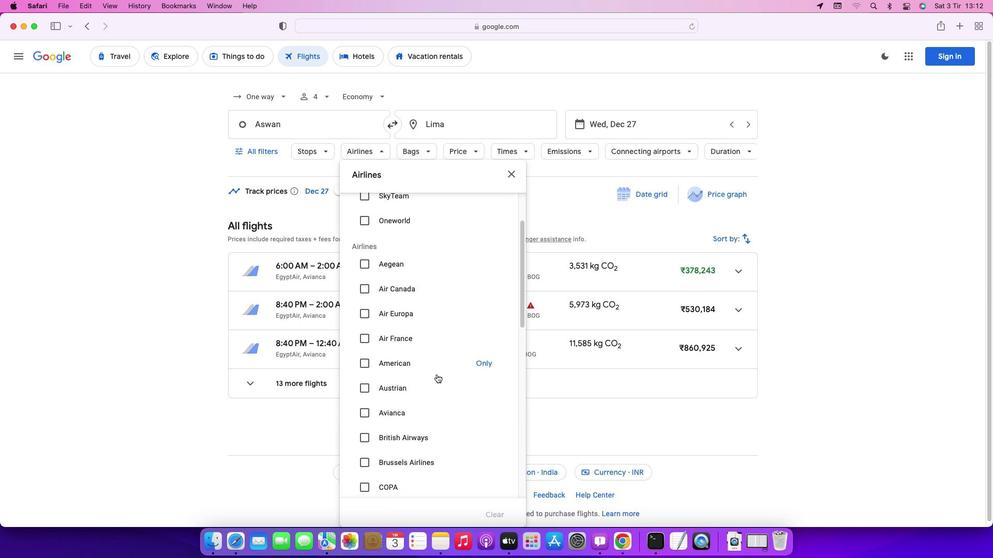 
Action: Mouse scrolled (436, 375) with delta (0, 0)
Screenshot: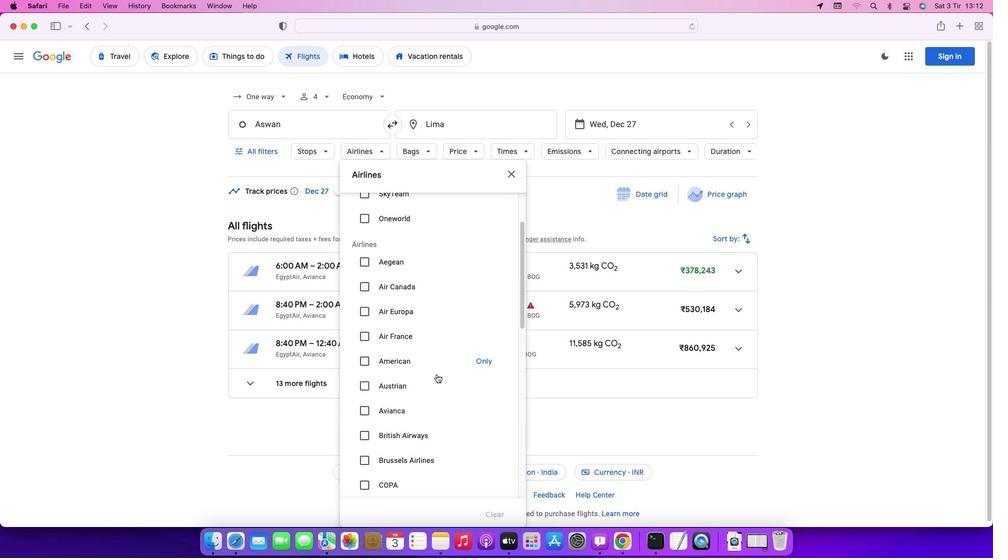 
Action: Mouse moved to (361, 436)
Screenshot: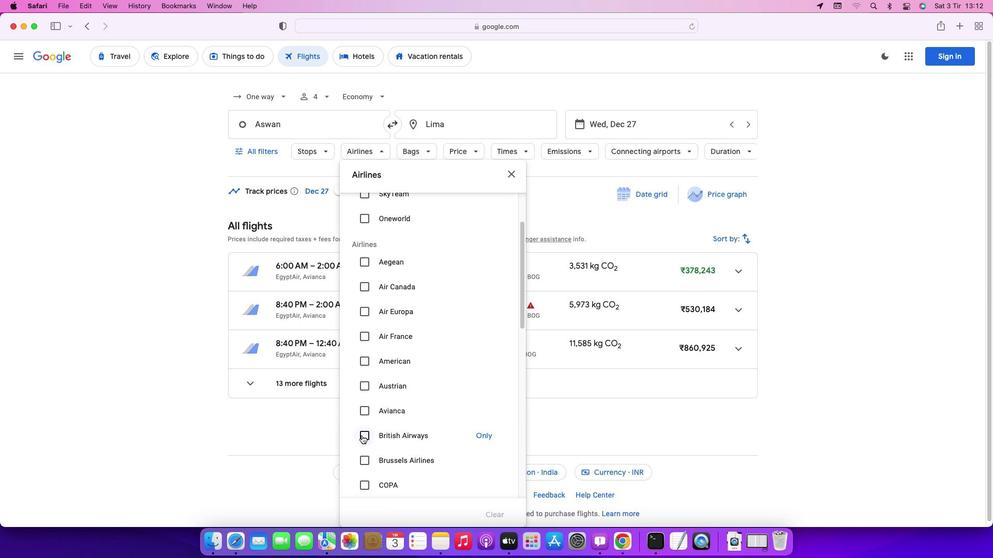 
Action: Mouse pressed left at (361, 436)
Screenshot: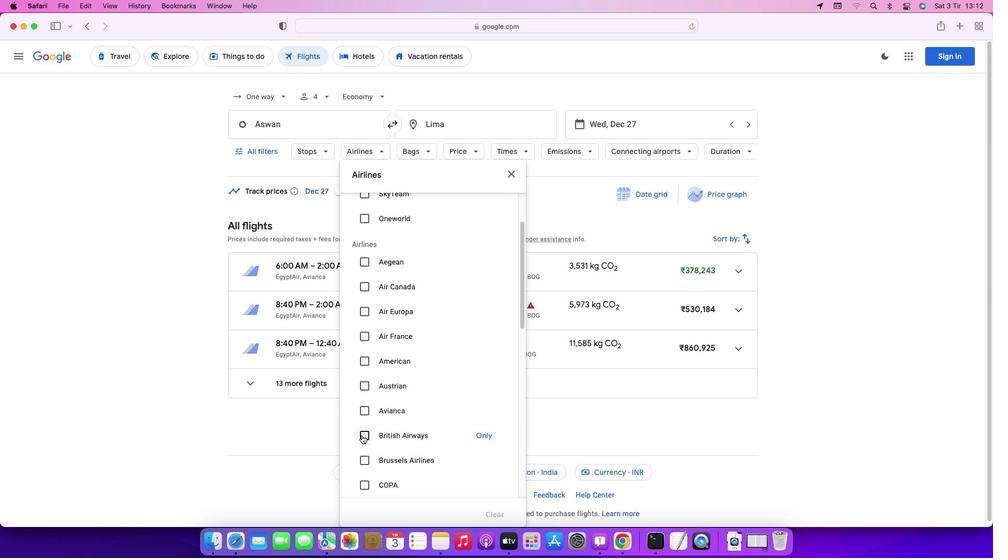 
Action: Mouse moved to (553, 153)
Screenshot: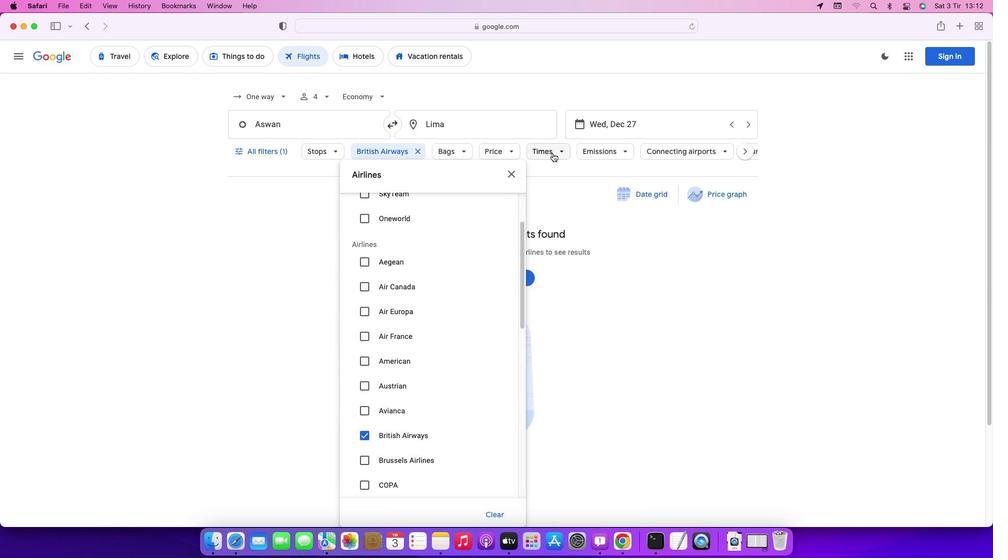 
Action: Mouse pressed left at (553, 153)
Screenshot: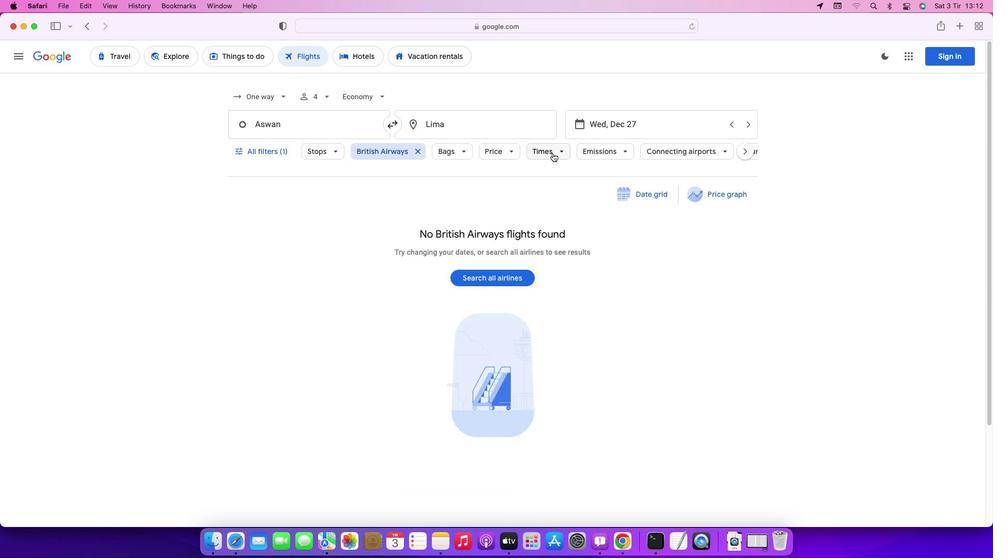 
Action: Mouse moved to (542, 249)
Screenshot: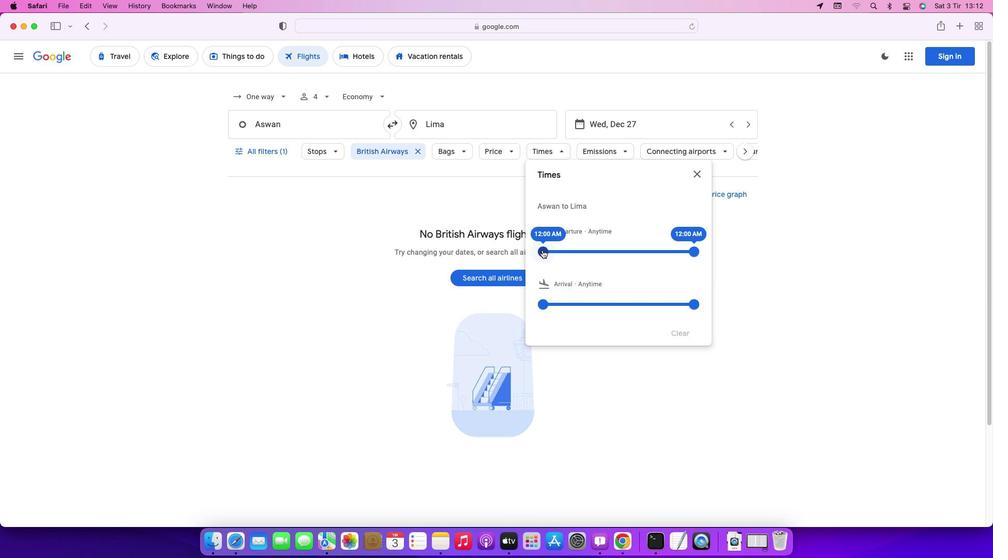 
Action: Mouse pressed left at (542, 249)
Screenshot: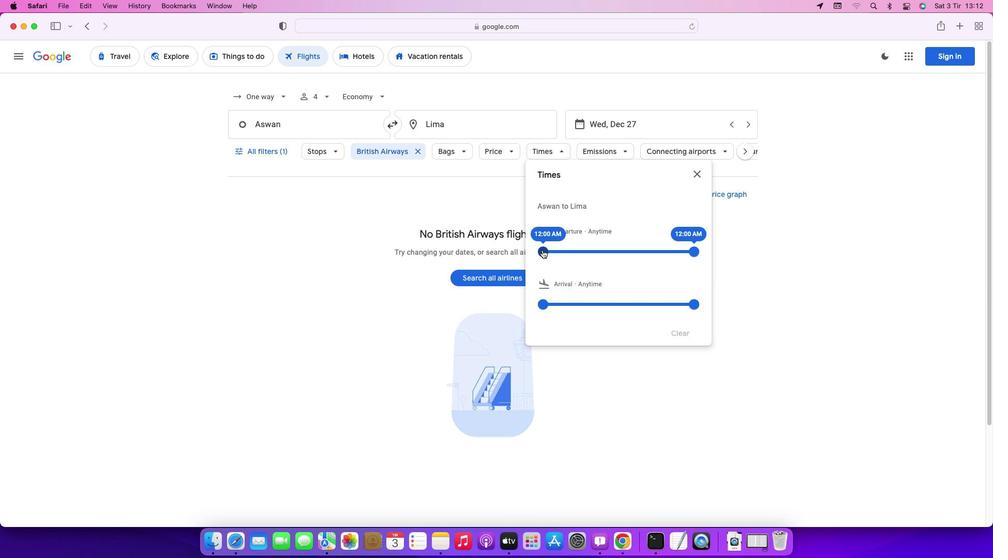 
Action: Mouse moved to (694, 250)
Screenshot: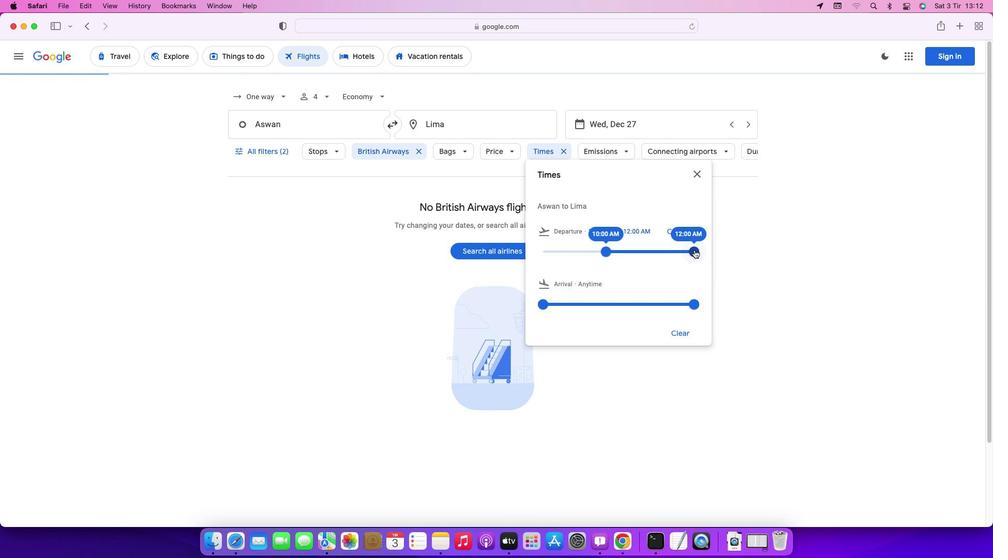 
Action: Mouse pressed left at (694, 250)
Screenshot: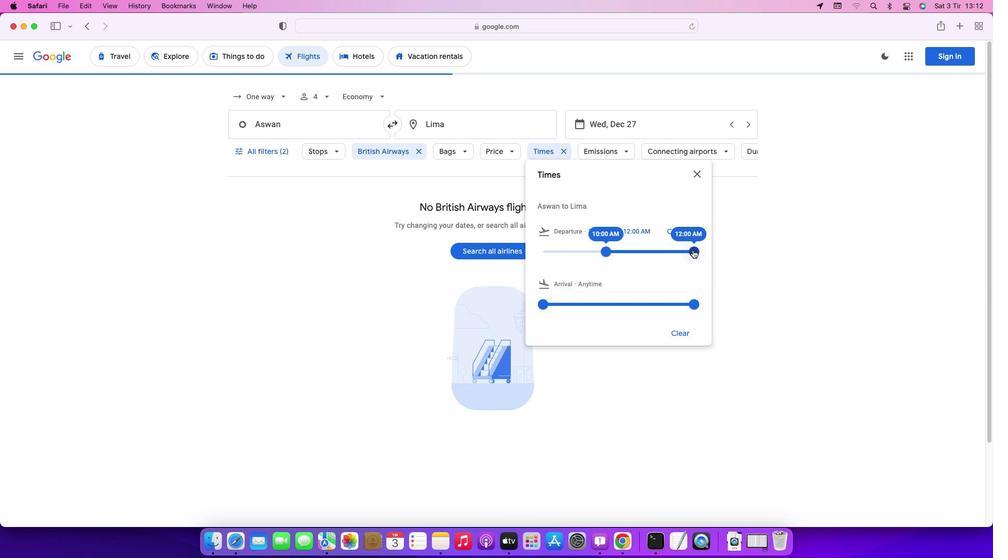 
Action: Mouse moved to (740, 266)
Screenshot: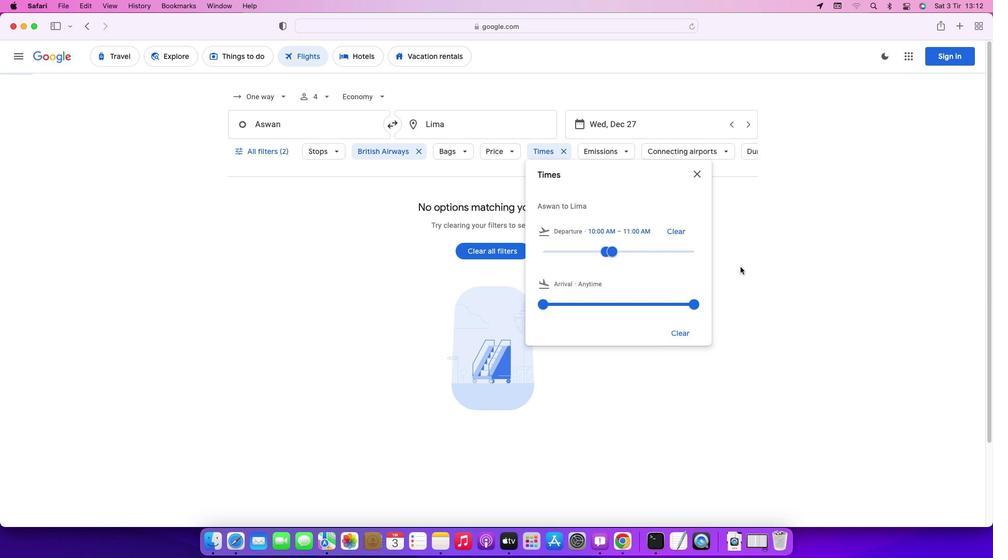 
Action: Mouse pressed left at (740, 266)
Screenshot: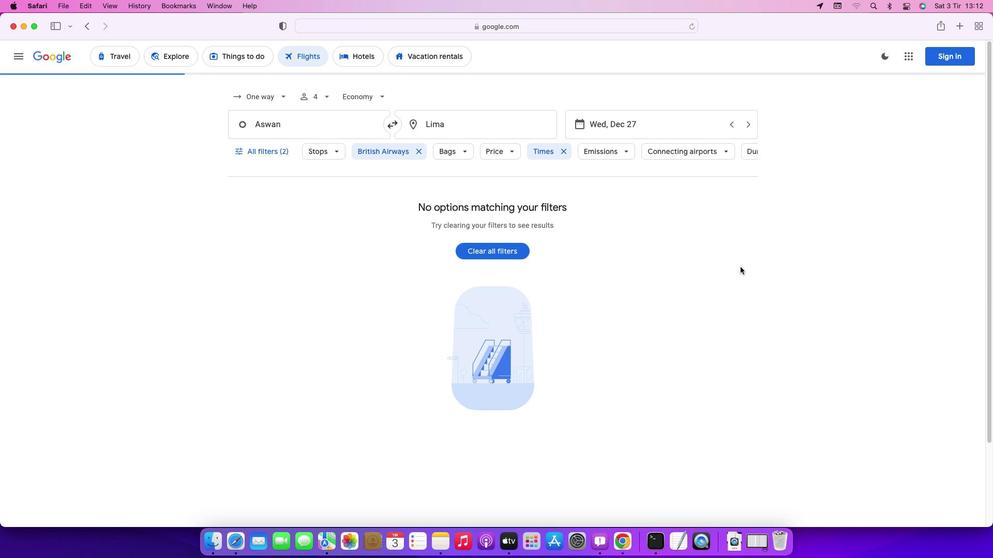 
Action: Mouse moved to (738, 267)
Screenshot: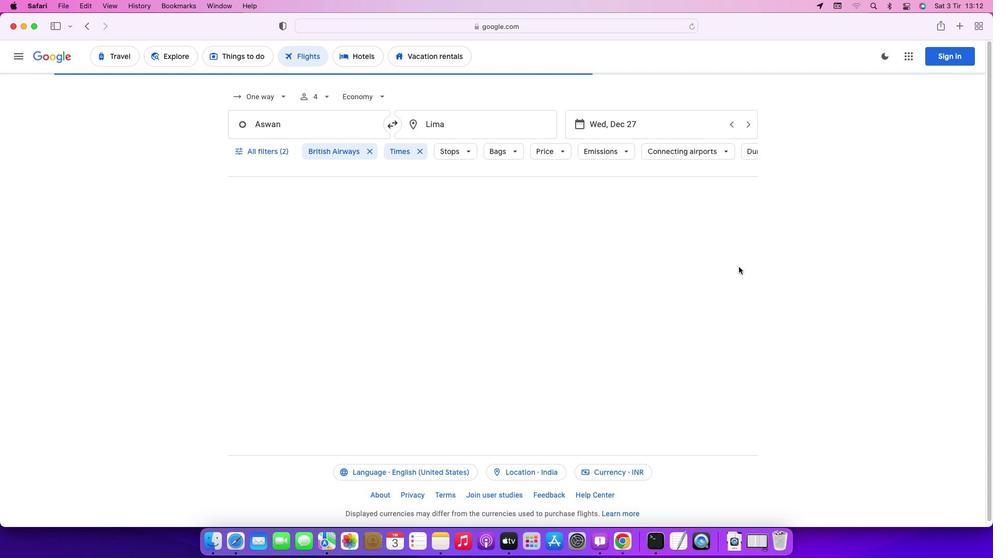 
